 Task: Look for Airbnb properties in Tsimlyansk, Russia from 9th December, 2023 to 16th December, 2023 for 2 adults. Place can be entire room with 2 bedrooms having 2 beds and 1 bathroom. Property type can be flat.
Action: Mouse moved to (429, 95)
Screenshot: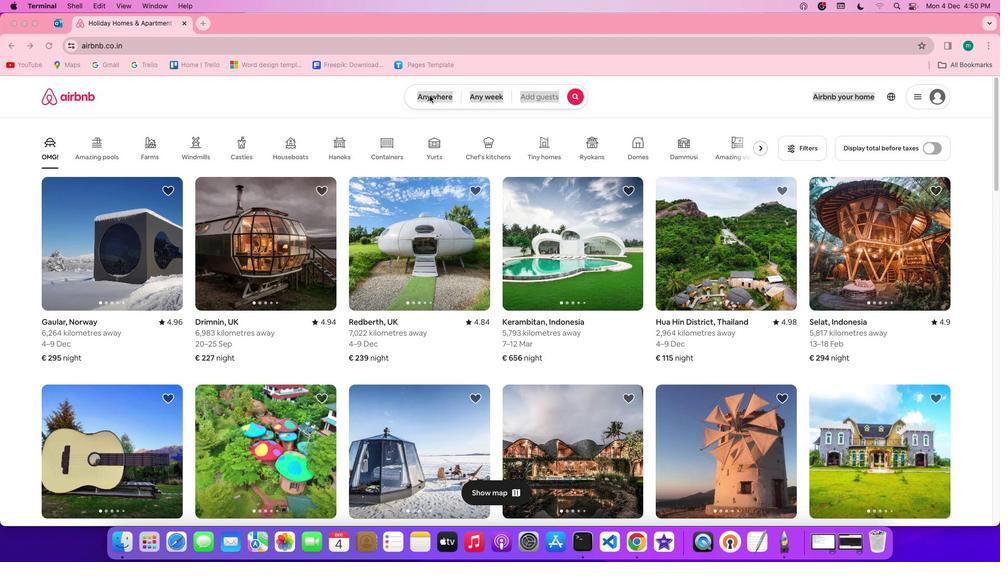 
Action: Mouse pressed left at (429, 95)
Screenshot: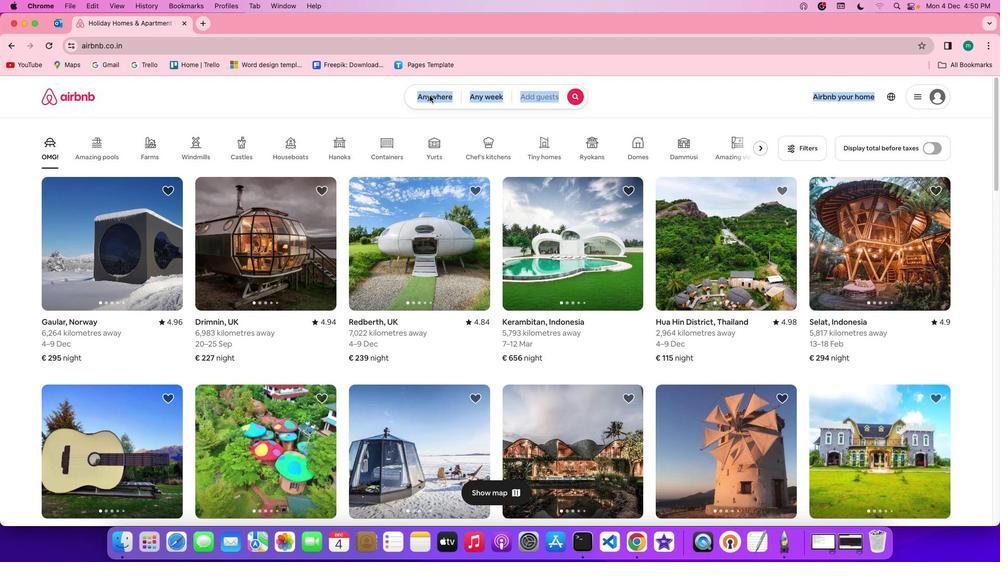 
Action: Mouse pressed left at (429, 95)
Screenshot: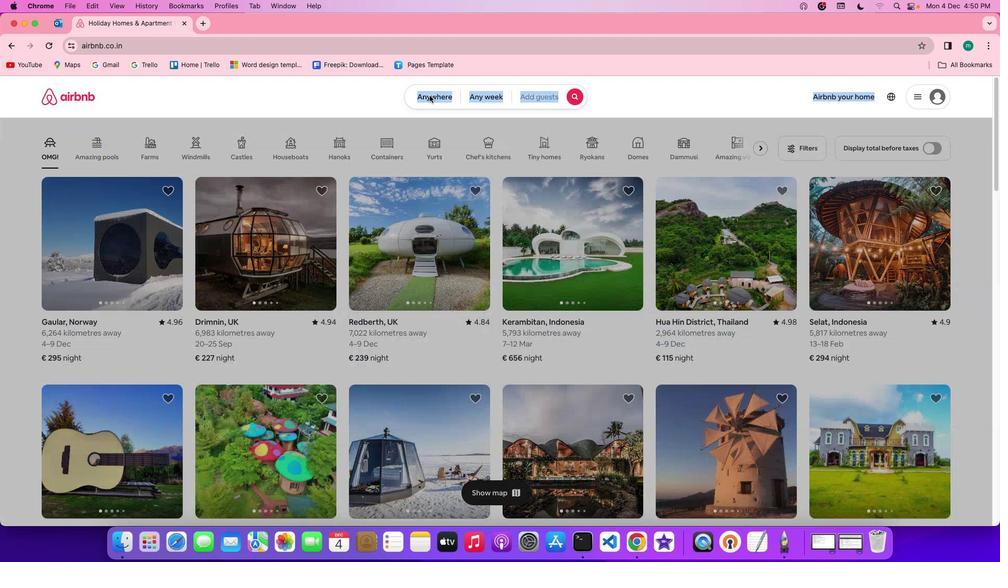 
Action: Mouse moved to (351, 134)
Screenshot: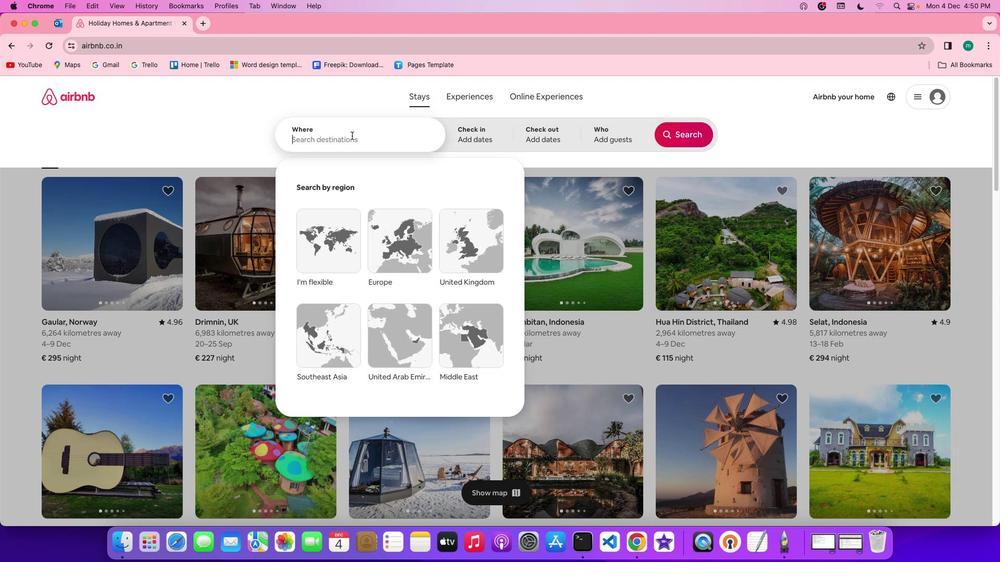 
Action: Mouse pressed left at (351, 134)
Screenshot: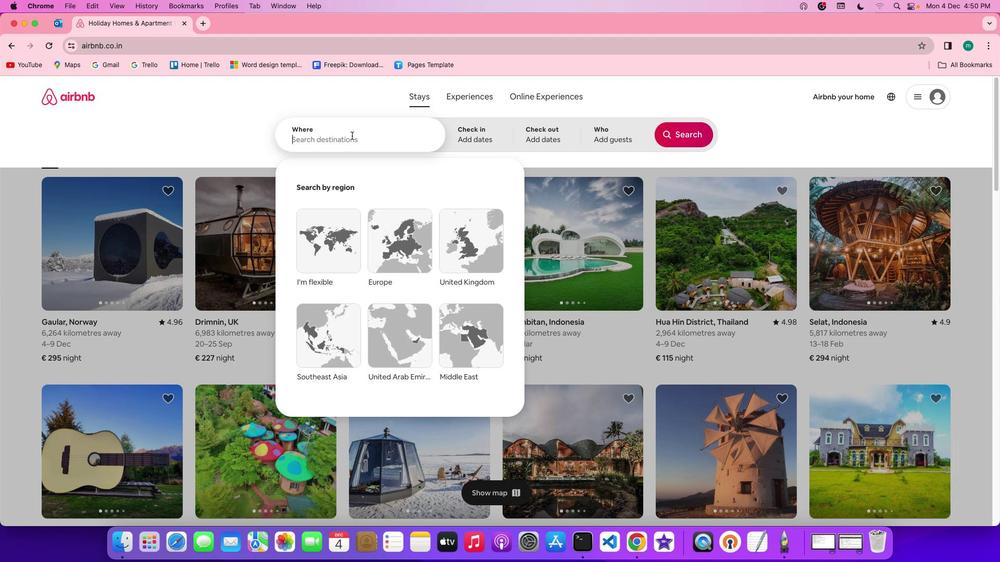 
Action: Key pressed Key.shift'T''s''i''m''l''y''a''n''s''k'','Key.spaceKey.shift'r''u''s''s''i''a'
Screenshot: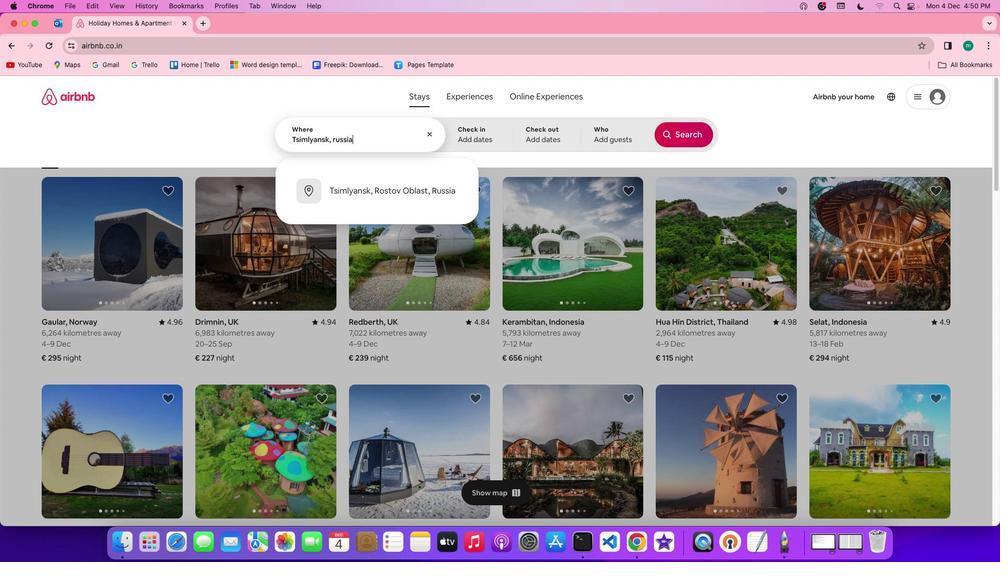 
Action: Mouse moved to (474, 133)
Screenshot: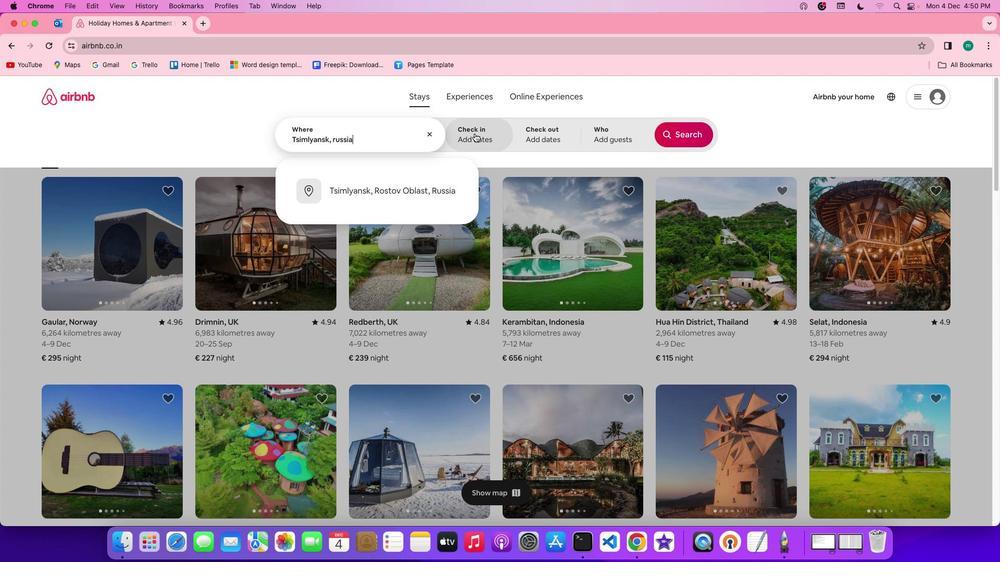 
Action: Mouse pressed left at (474, 133)
Screenshot: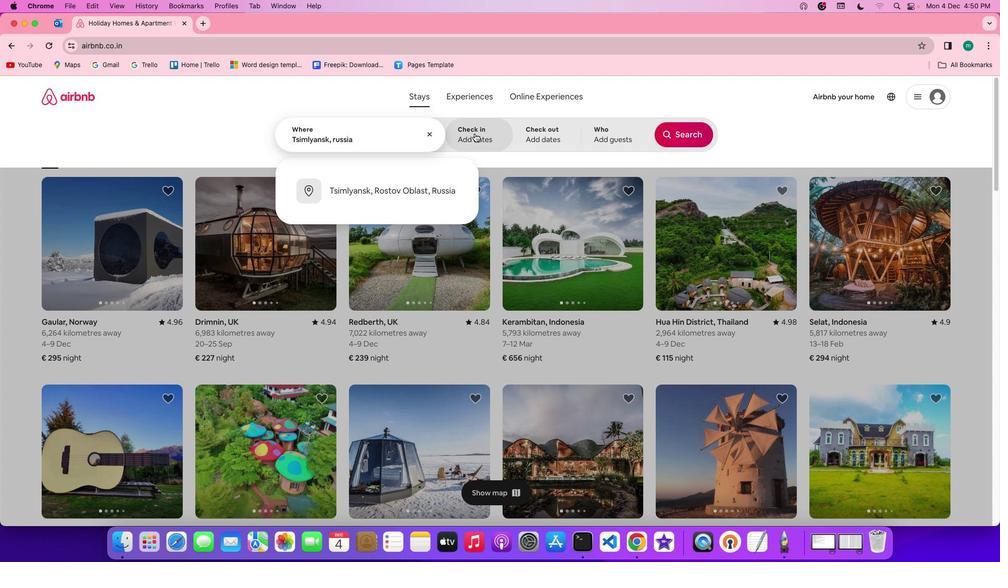 
Action: Mouse moved to (474, 296)
Screenshot: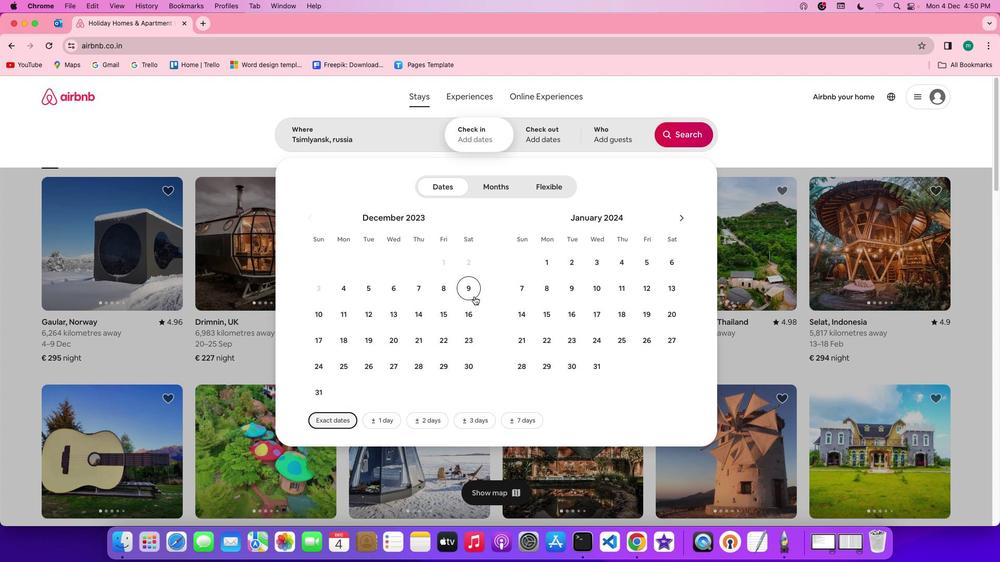 
Action: Mouse pressed left at (474, 296)
Screenshot: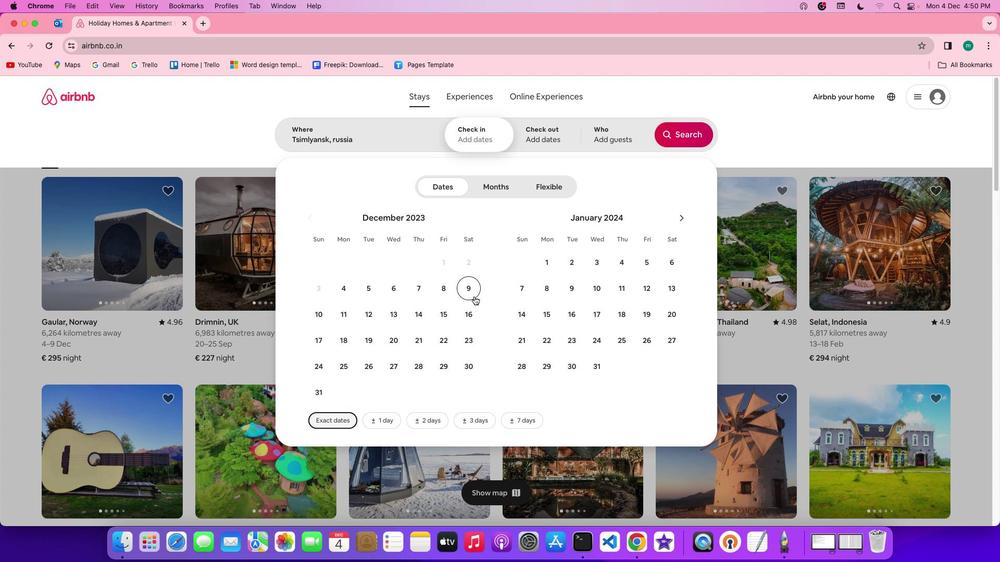 
Action: Mouse moved to (469, 309)
Screenshot: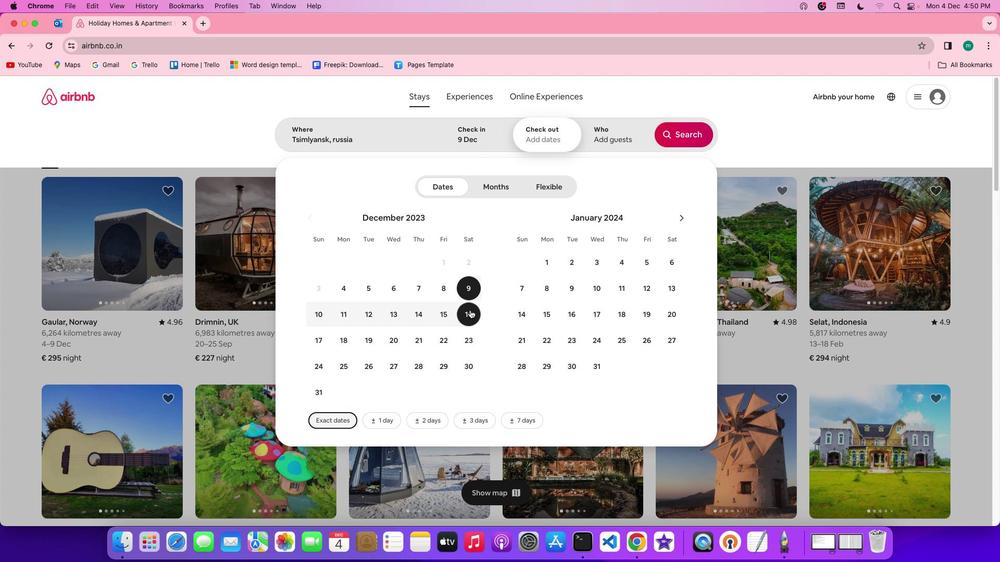 
Action: Mouse pressed left at (469, 309)
Screenshot: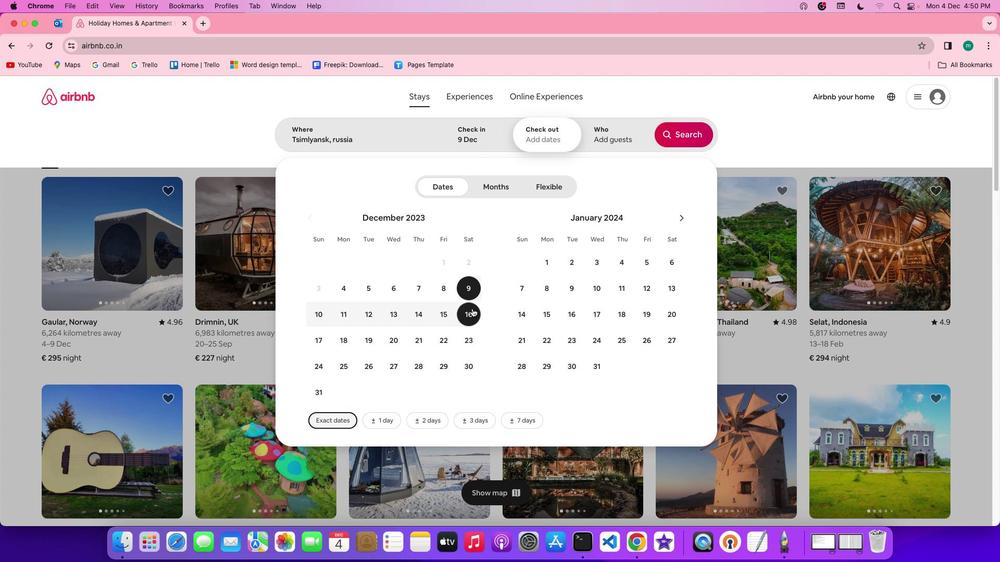 
Action: Mouse moved to (605, 138)
Screenshot: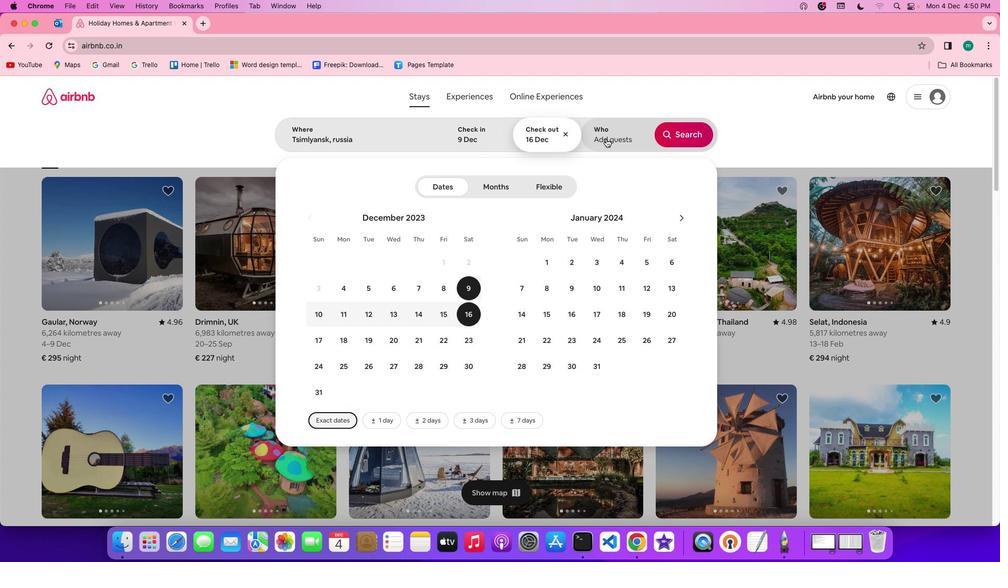 
Action: Mouse pressed left at (605, 138)
Screenshot: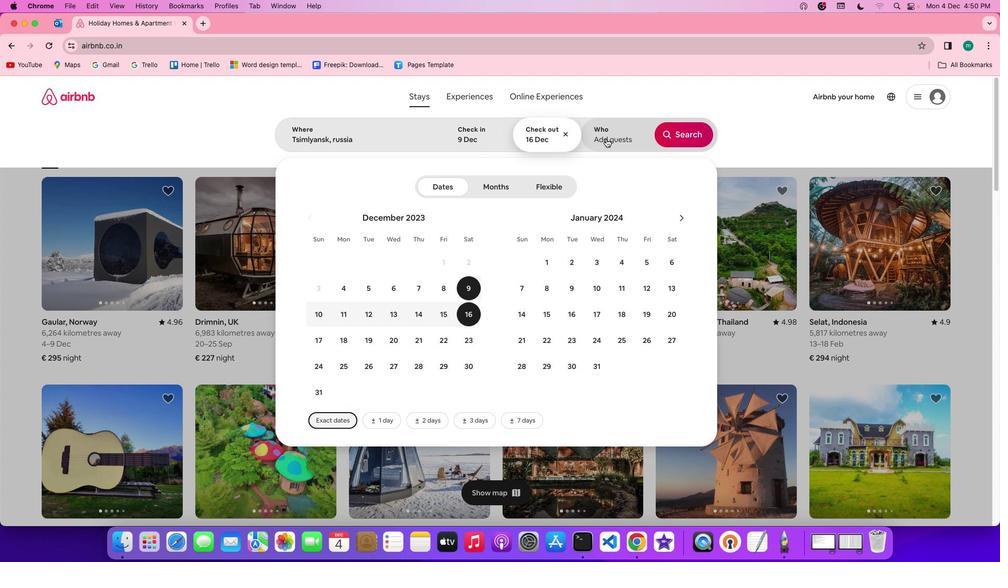
Action: Mouse moved to (681, 187)
Screenshot: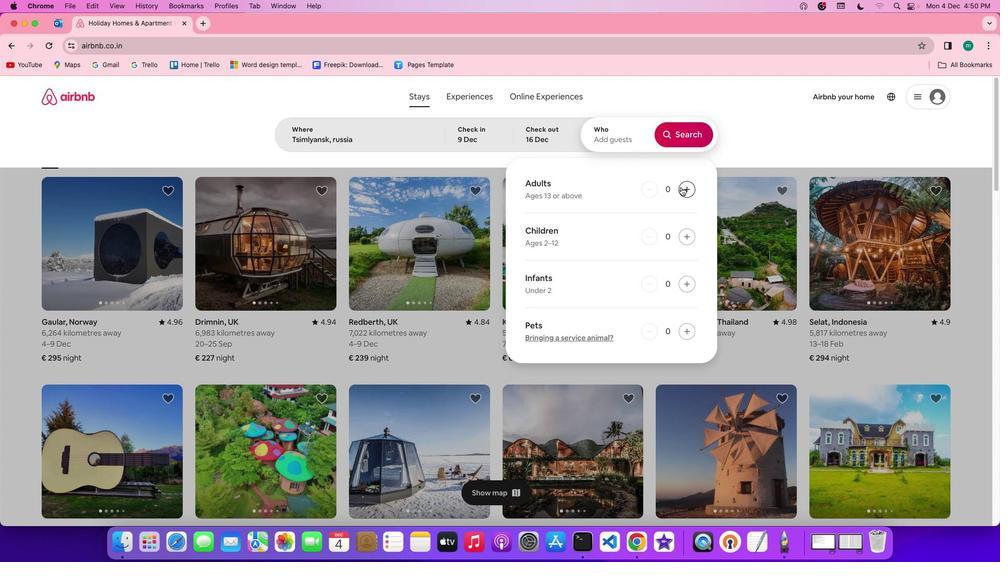 
Action: Mouse pressed left at (681, 187)
Screenshot: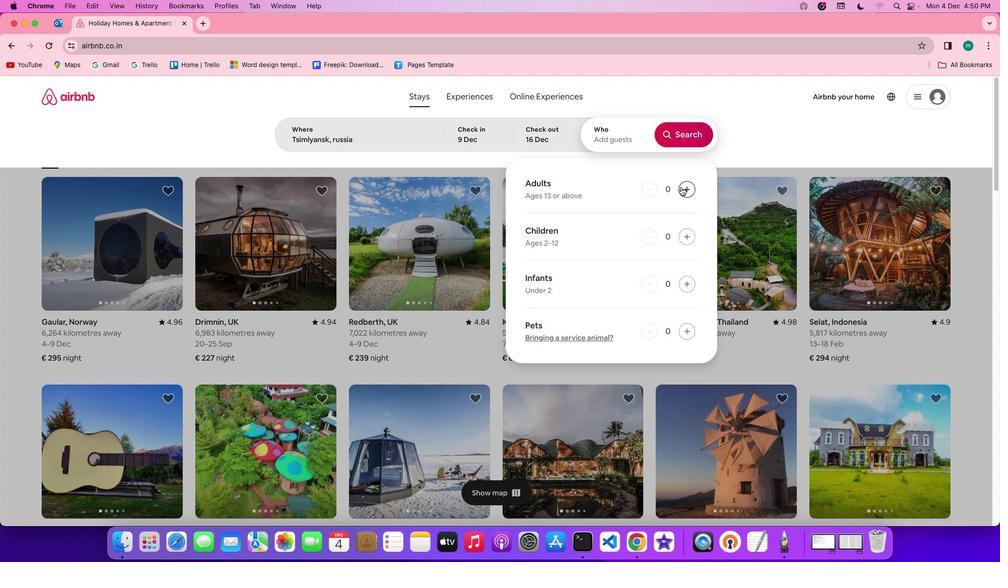 
Action: Mouse pressed left at (681, 187)
Screenshot: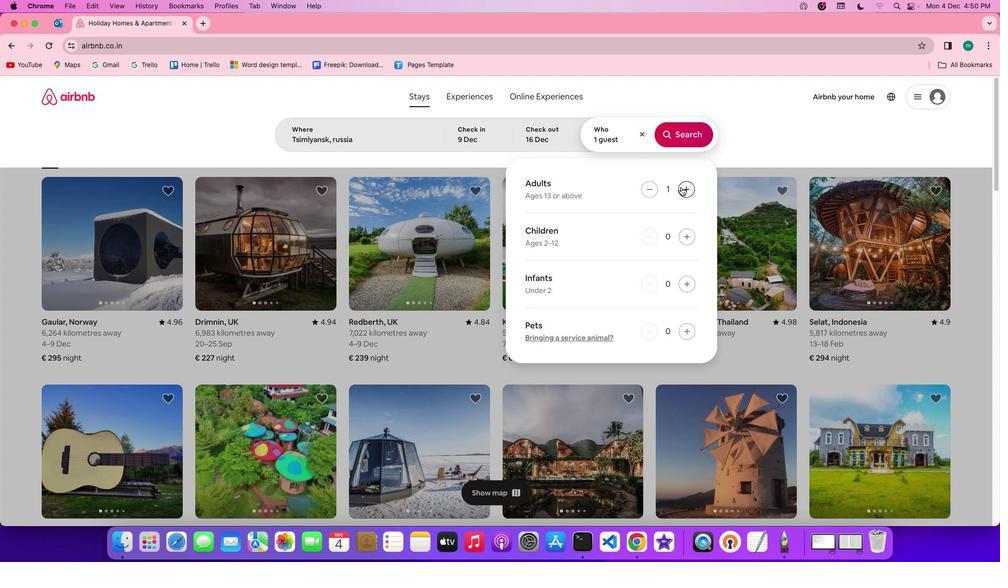 
Action: Mouse moved to (697, 131)
Screenshot: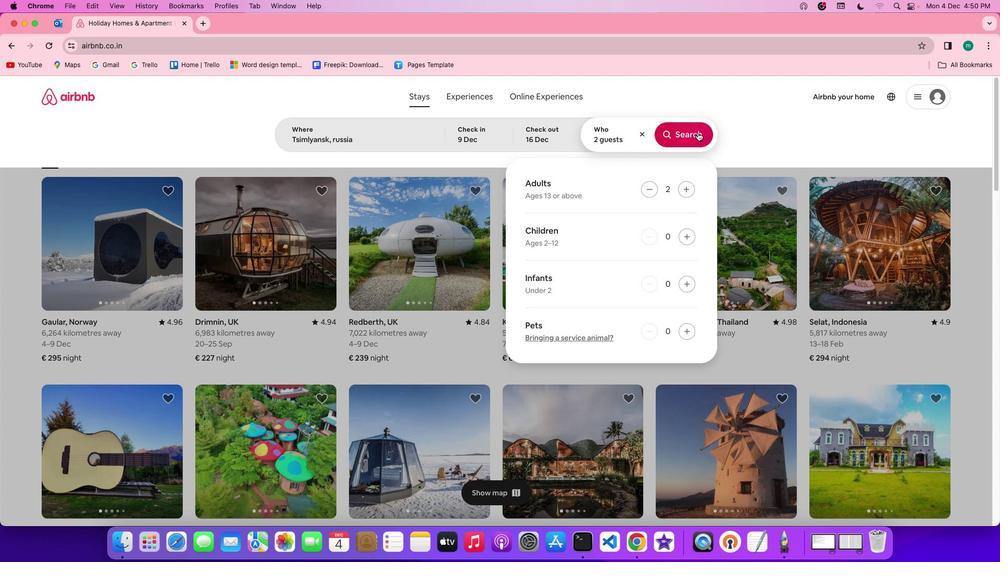 
Action: Mouse pressed left at (697, 131)
Screenshot: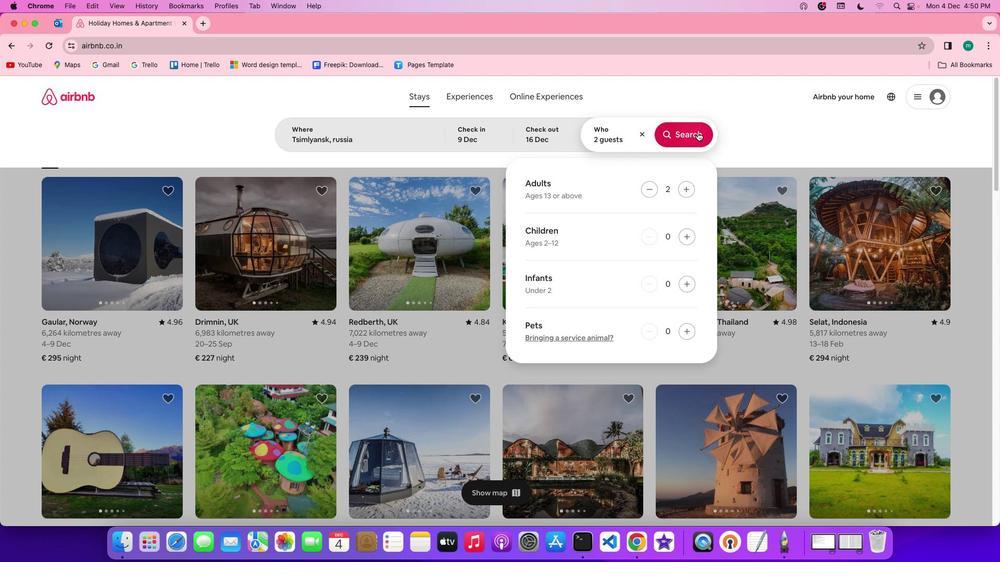 
Action: Mouse moved to (838, 132)
Screenshot: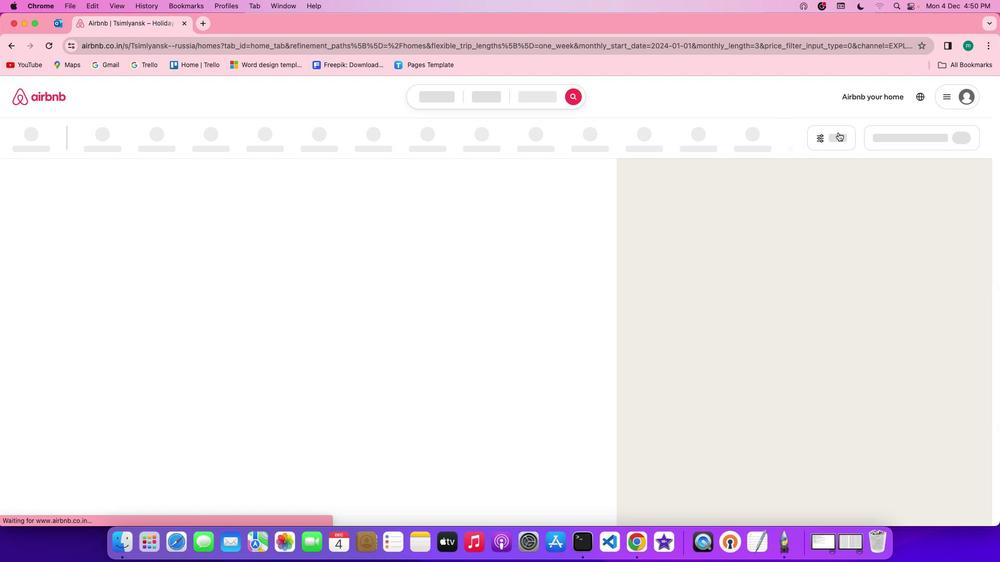 
Action: Mouse pressed left at (838, 132)
Screenshot: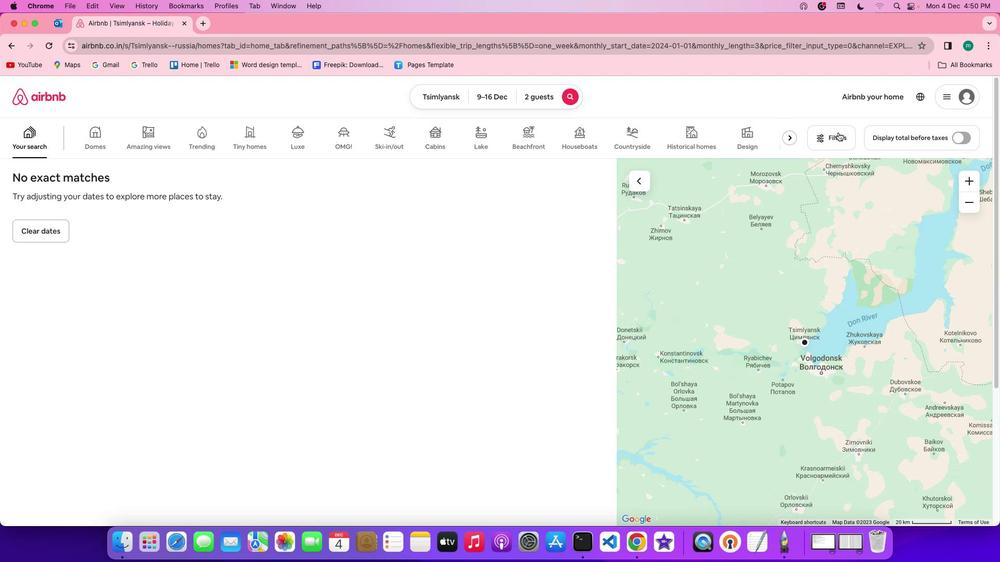
Action: Mouse moved to (535, 298)
Screenshot: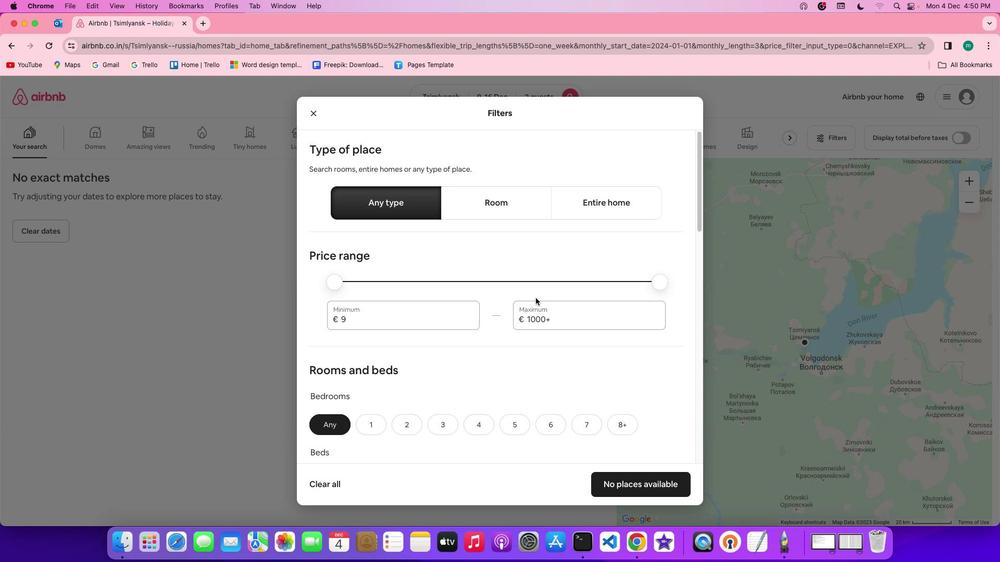 
Action: Mouse scrolled (535, 298) with delta (0, 0)
Screenshot: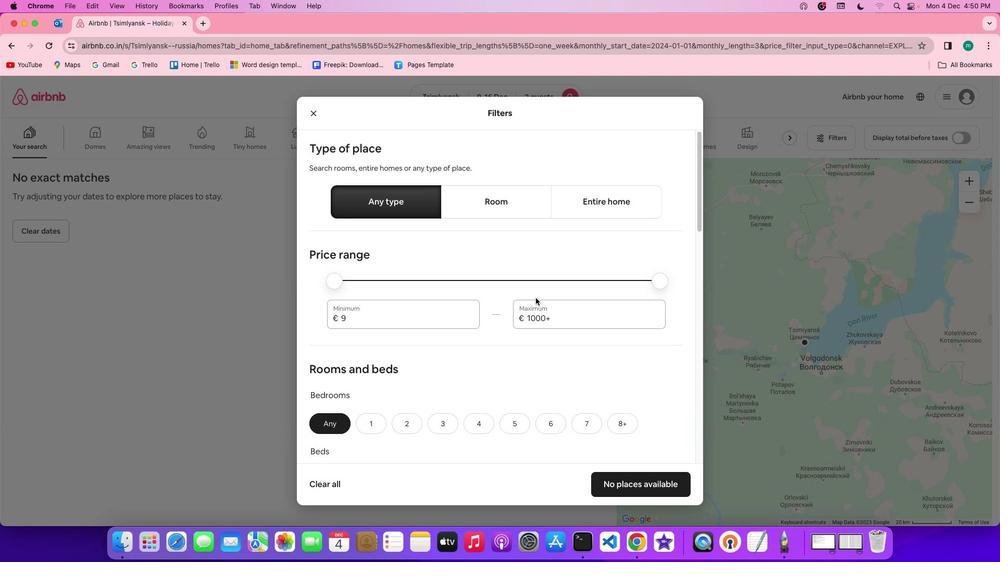 
Action: Mouse scrolled (535, 298) with delta (0, 0)
Screenshot: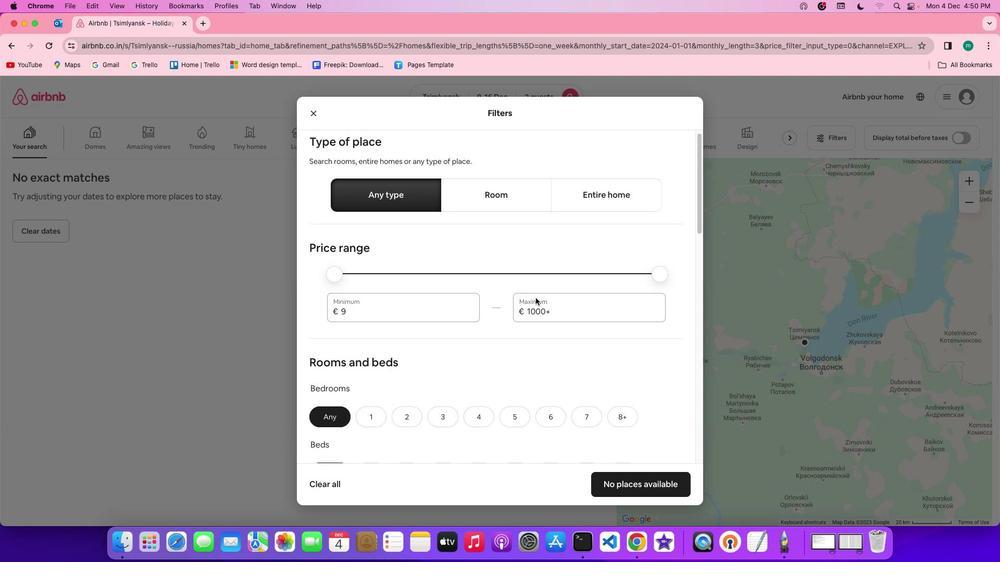
Action: Mouse scrolled (535, 298) with delta (0, 0)
Screenshot: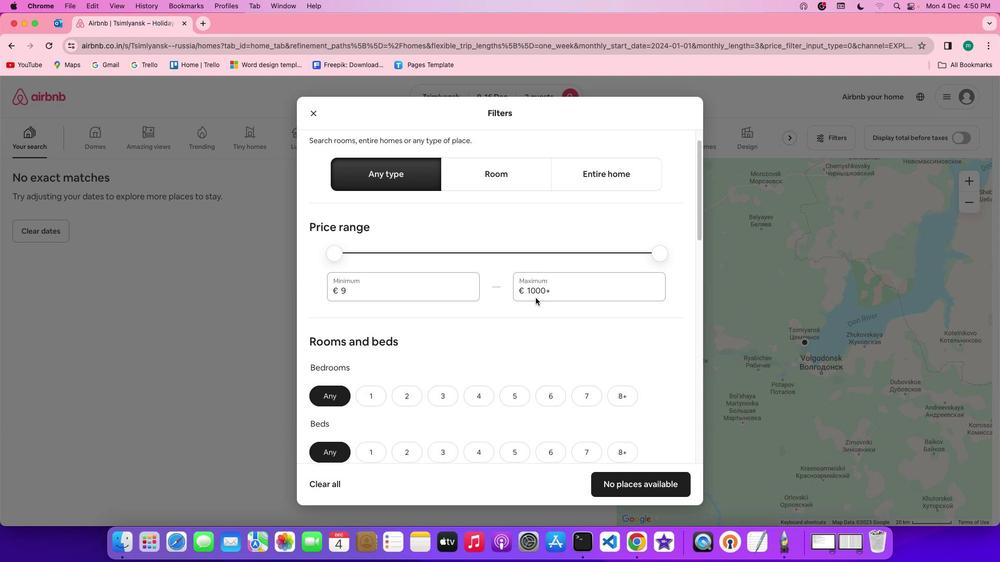 
Action: Mouse scrolled (535, 298) with delta (0, -1)
Screenshot: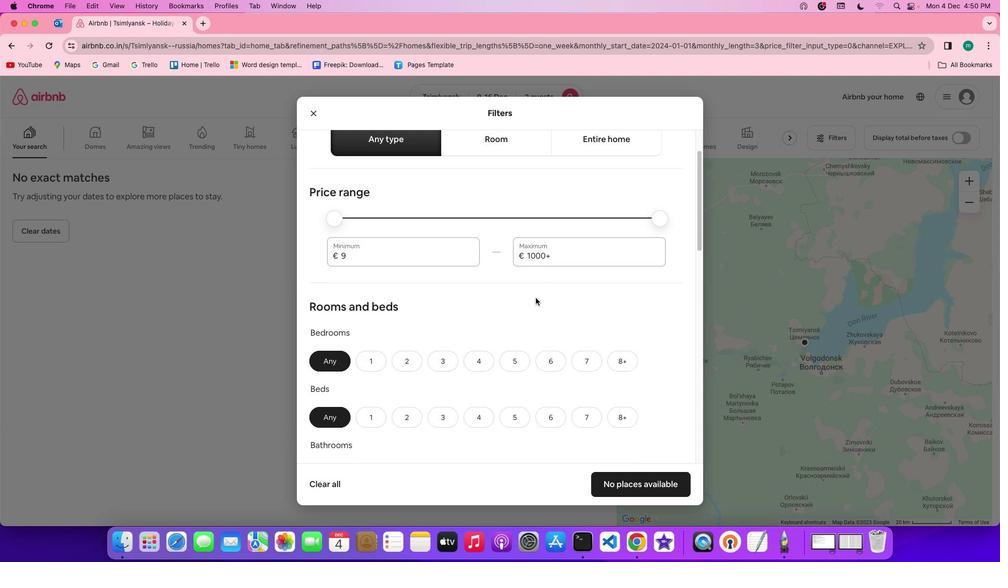 
Action: Mouse scrolled (535, 298) with delta (0, 0)
Screenshot: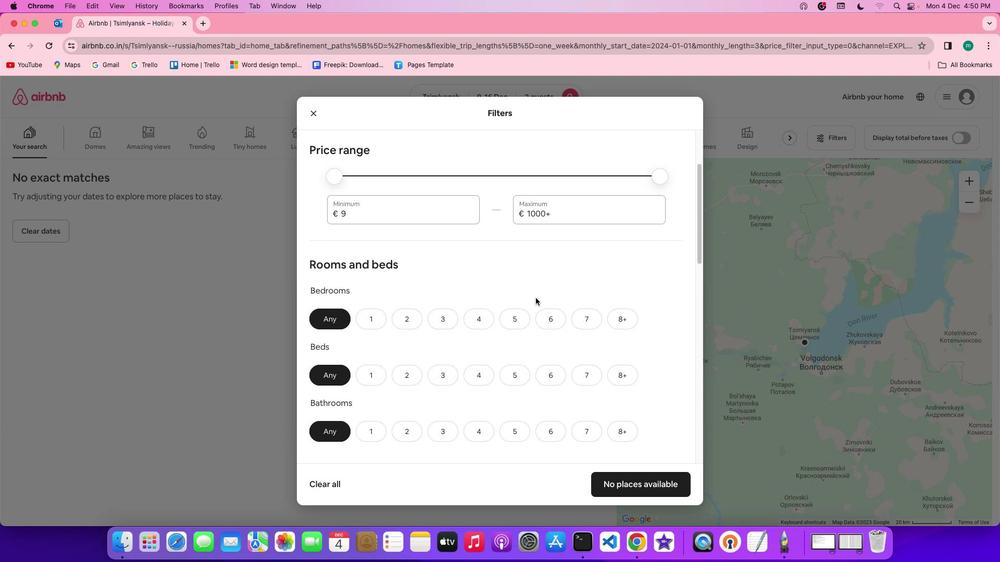 
Action: Mouse scrolled (535, 298) with delta (0, 0)
Screenshot: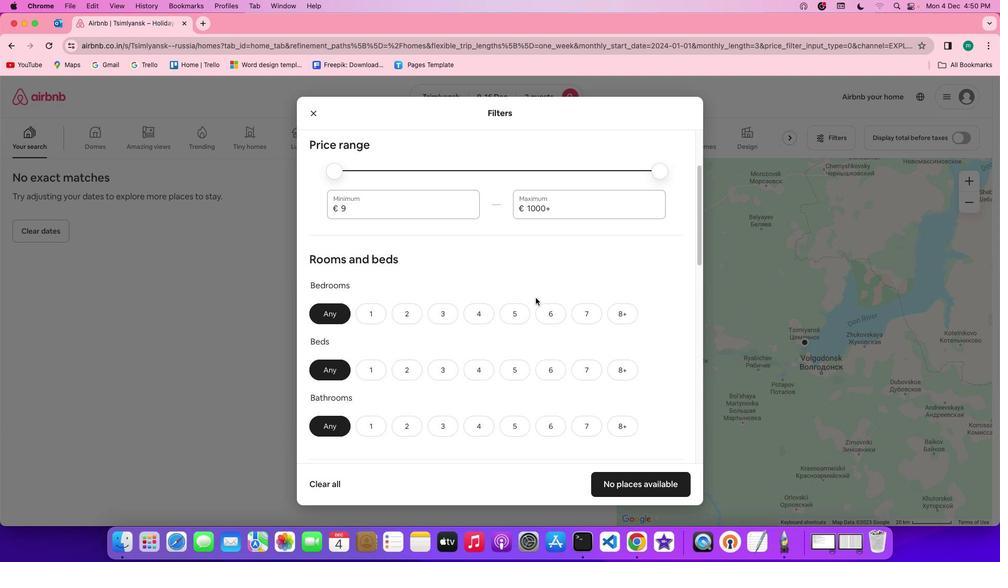 
Action: Mouse scrolled (535, 298) with delta (0, 0)
Screenshot: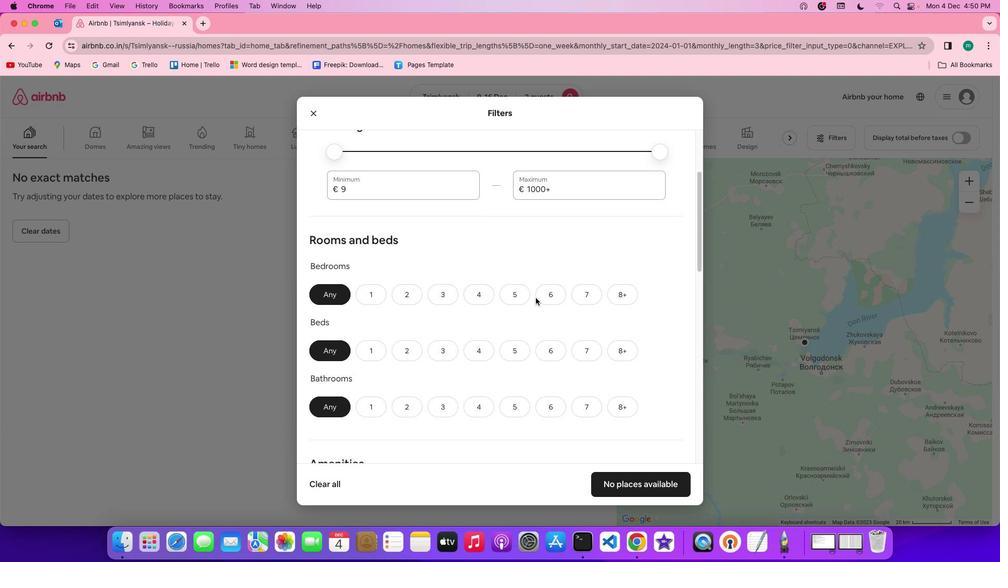 
Action: Mouse scrolled (535, 298) with delta (0, 0)
Screenshot: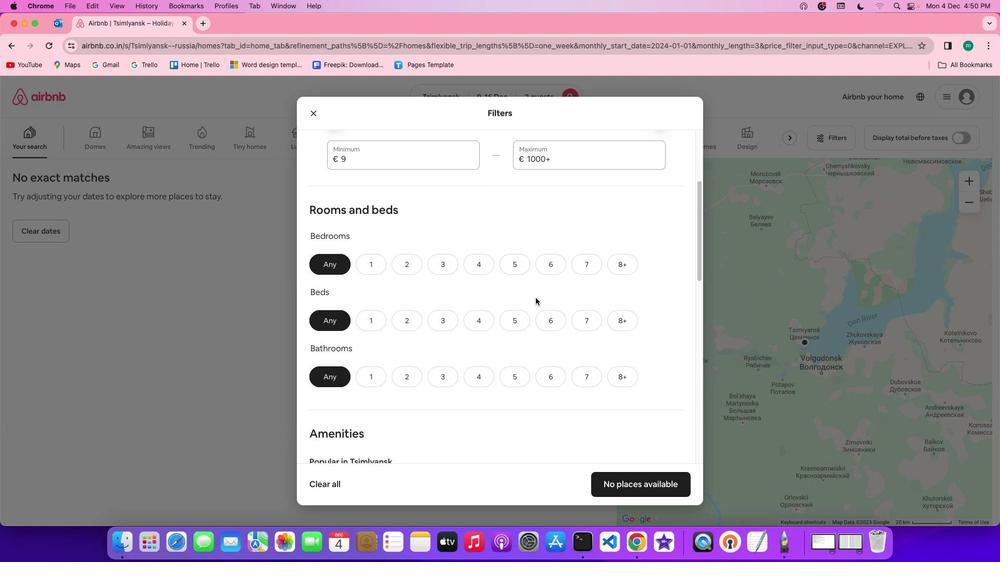 
Action: Mouse scrolled (535, 298) with delta (0, 0)
Screenshot: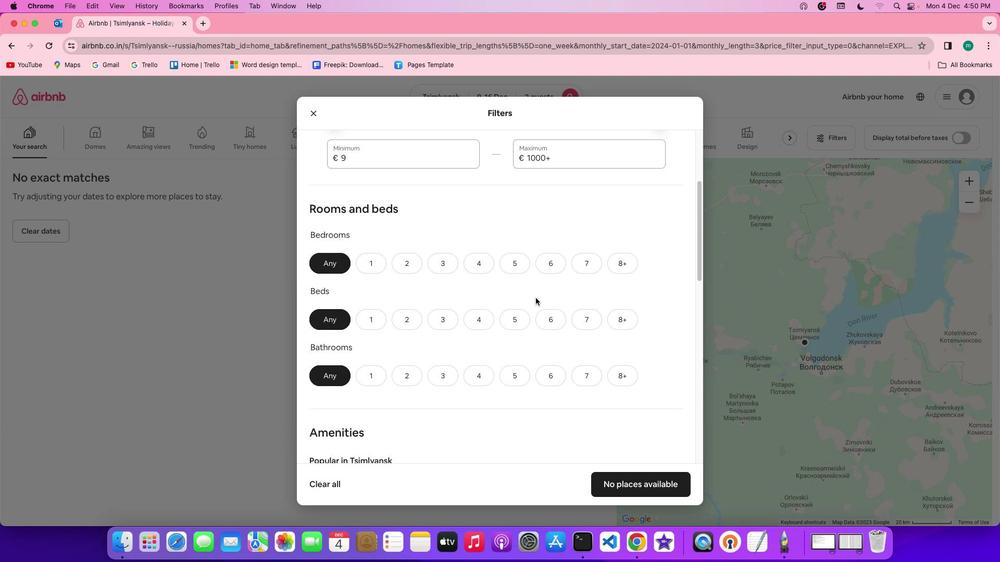 
Action: Mouse scrolled (535, 298) with delta (0, 0)
Screenshot: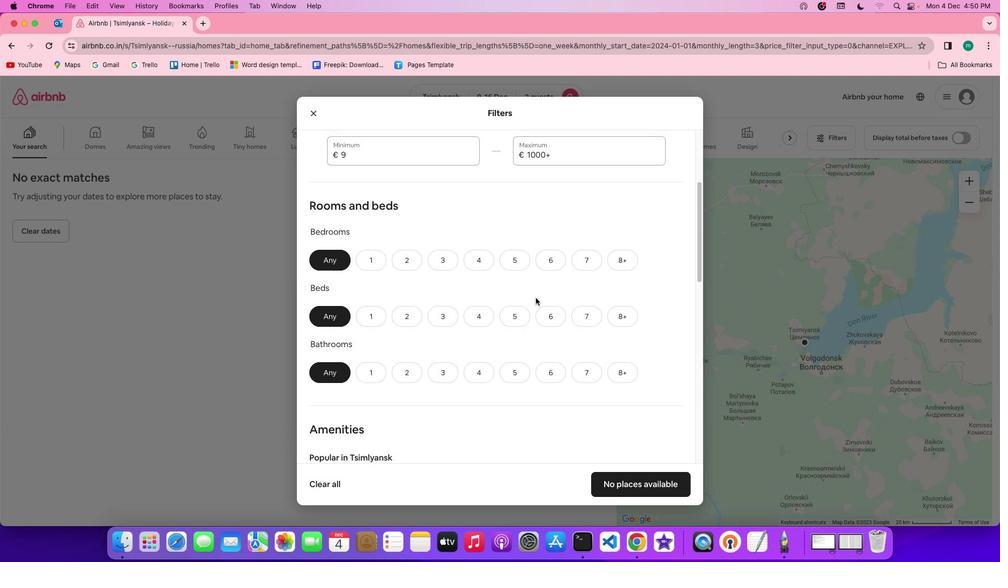 
Action: Mouse scrolled (535, 298) with delta (0, 0)
Screenshot: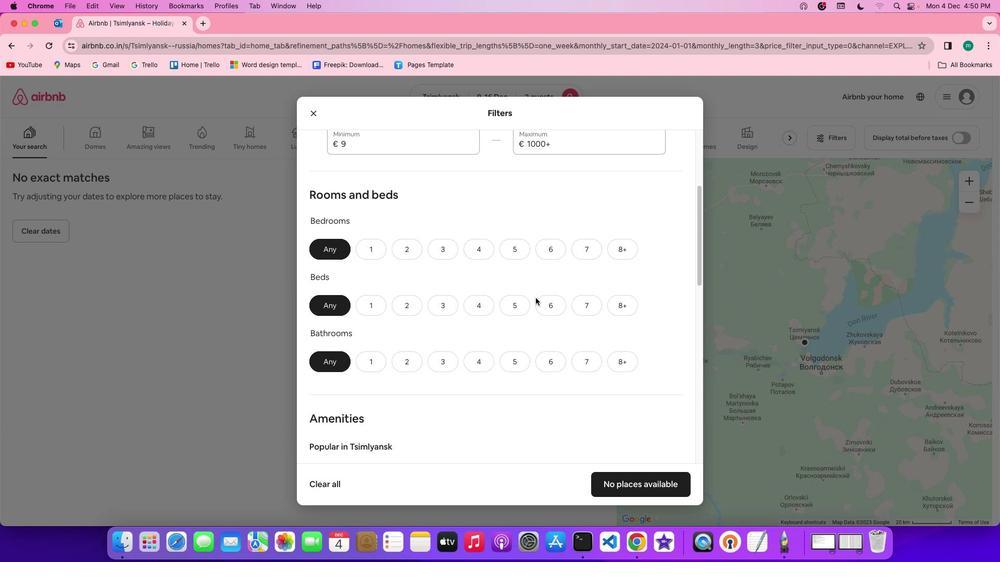 
Action: Mouse scrolled (535, 298) with delta (0, 0)
Screenshot: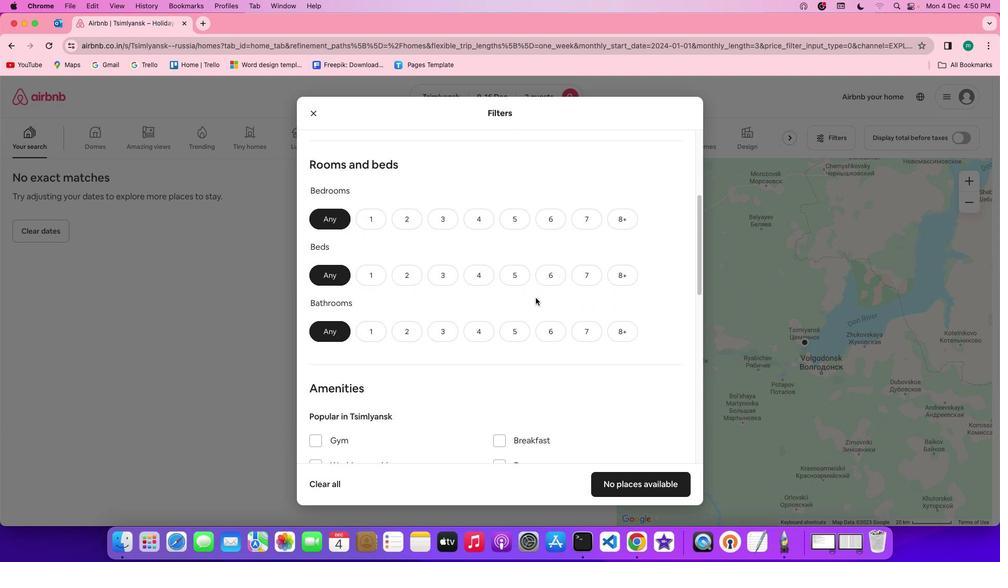 
Action: Mouse scrolled (535, 298) with delta (0, 0)
Screenshot: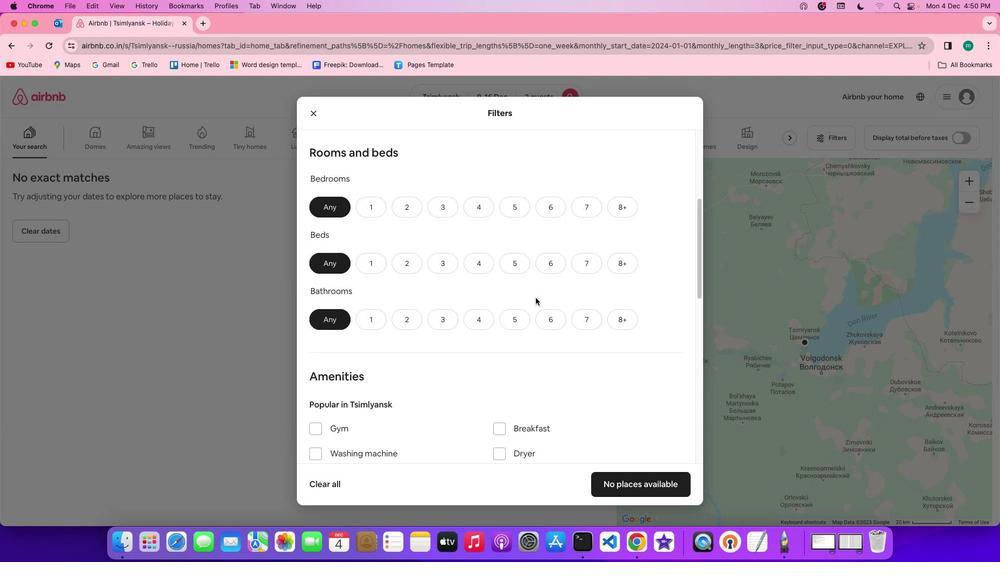 
Action: Mouse scrolled (535, 298) with delta (0, 0)
Screenshot: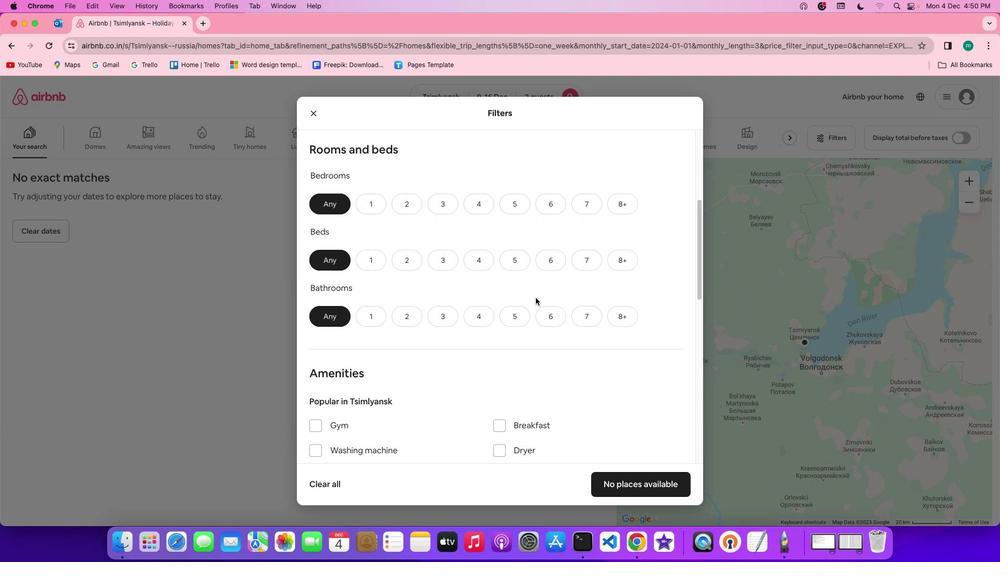 
Action: Mouse scrolled (535, 298) with delta (0, 0)
Screenshot: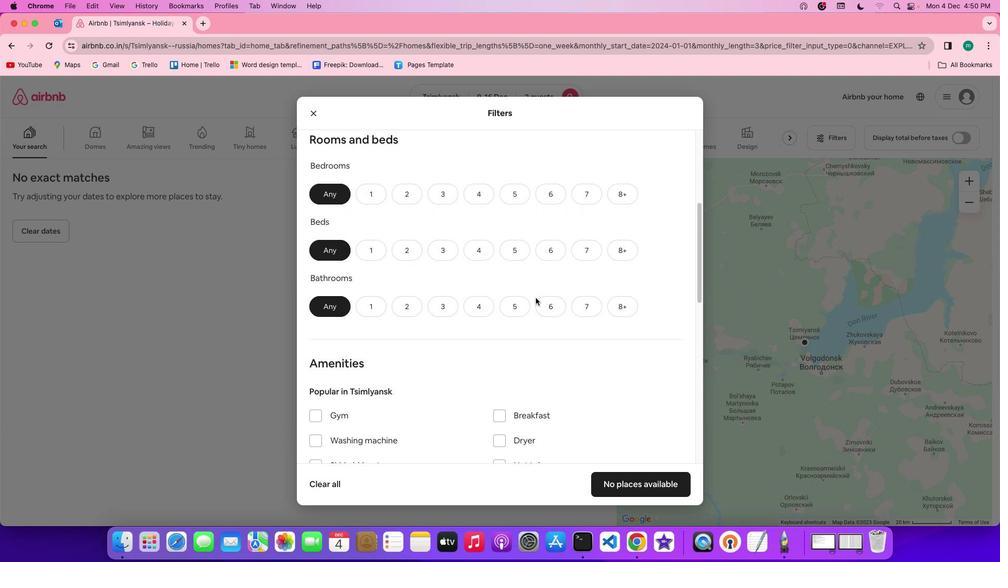 
Action: Mouse scrolled (535, 298) with delta (0, 0)
Screenshot: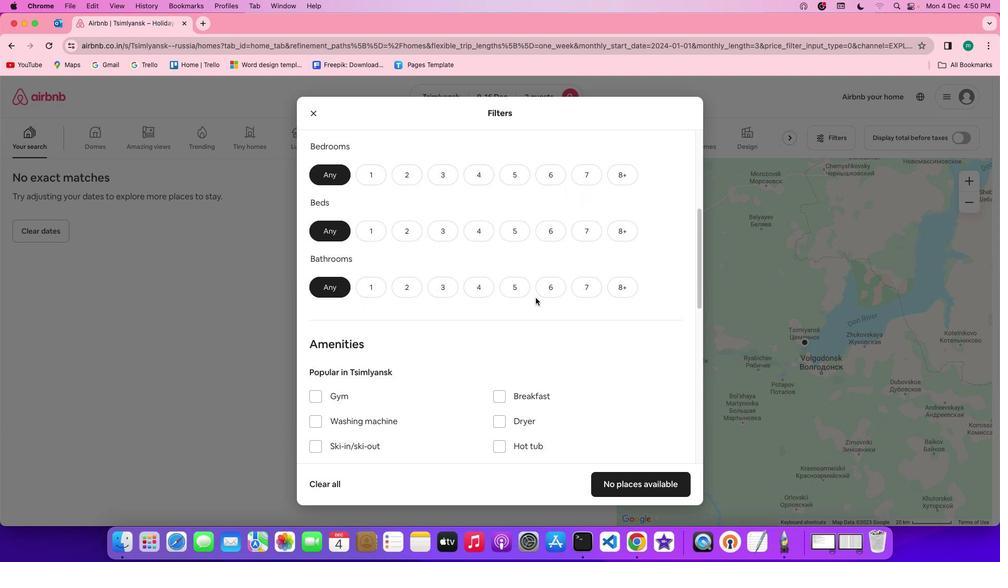 
Action: Mouse scrolled (535, 298) with delta (0, 0)
Screenshot: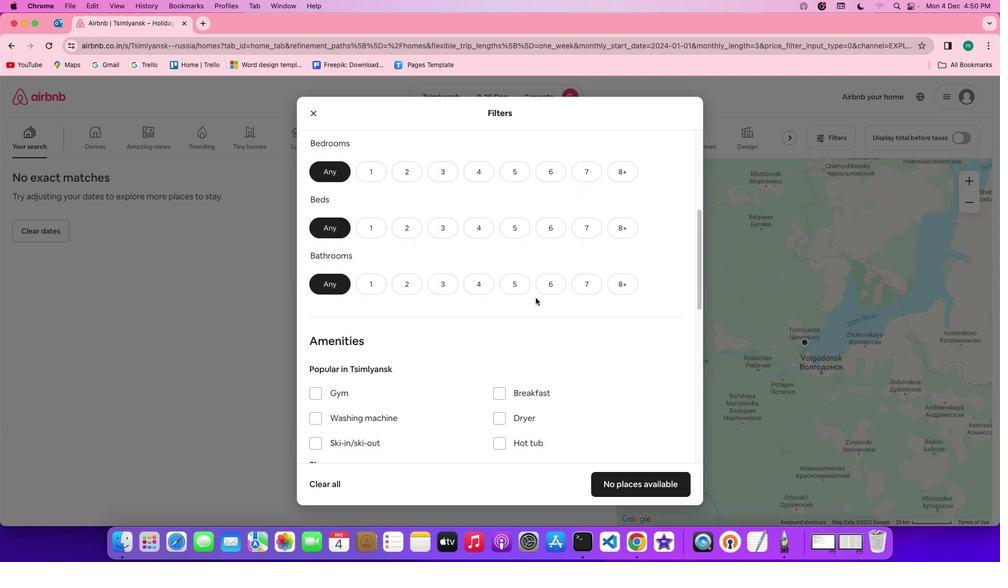 
Action: Mouse scrolled (535, 298) with delta (0, 0)
Screenshot: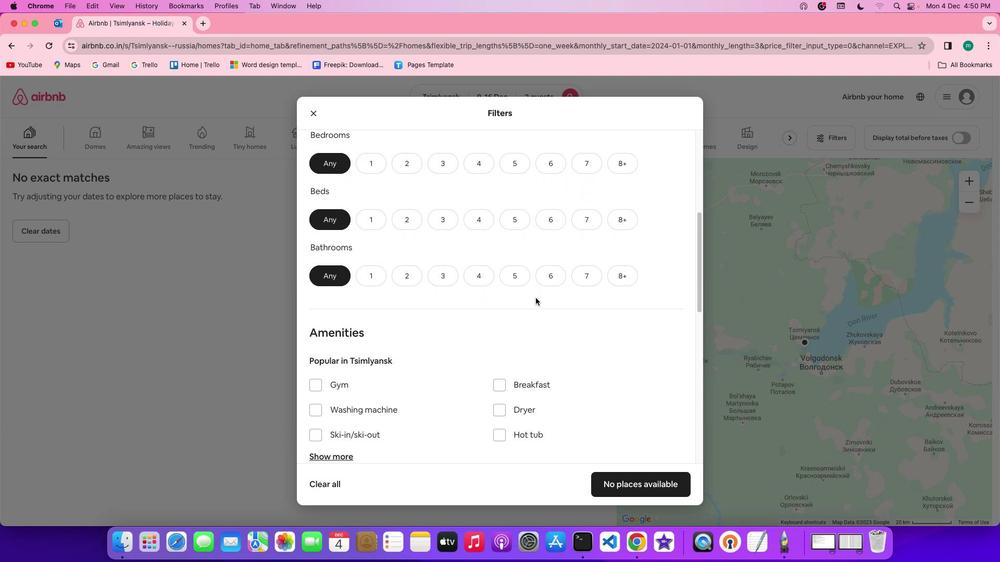 
Action: Mouse scrolled (535, 298) with delta (0, 0)
Screenshot: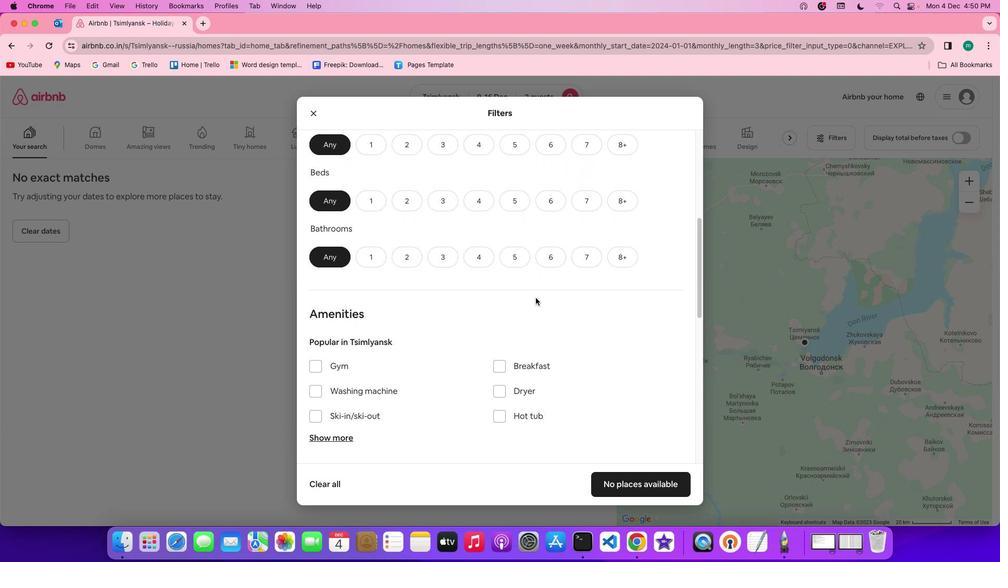 
Action: Mouse moved to (396, 141)
Screenshot: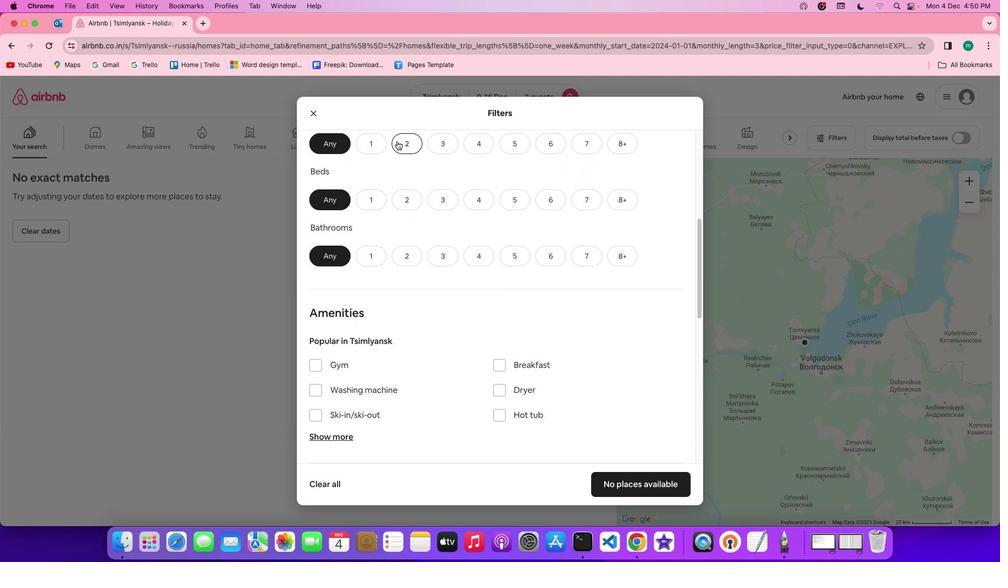 
Action: Mouse pressed left at (396, 141)
Screenshot: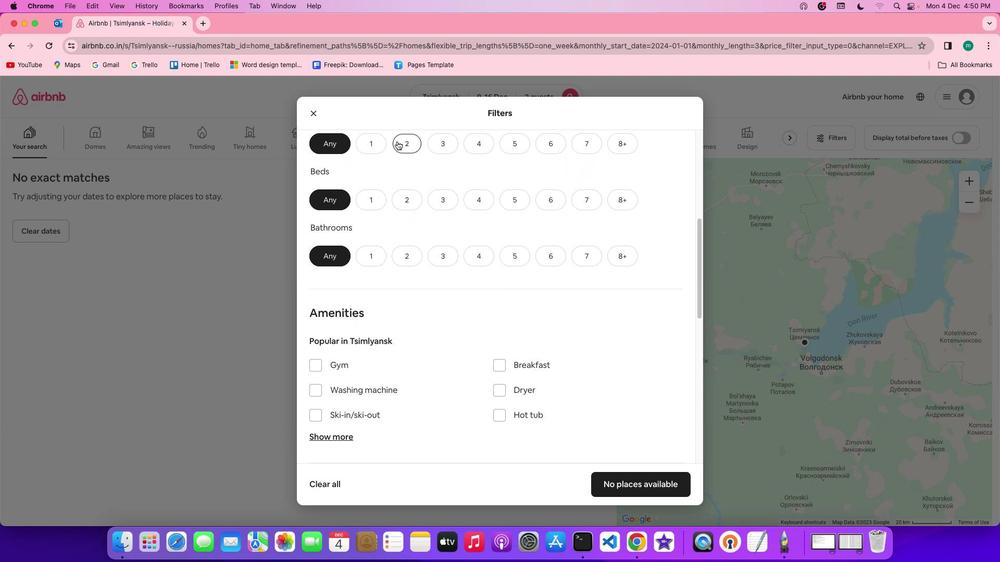 
Action: Mouse moved to (403, 203)
Screenshot: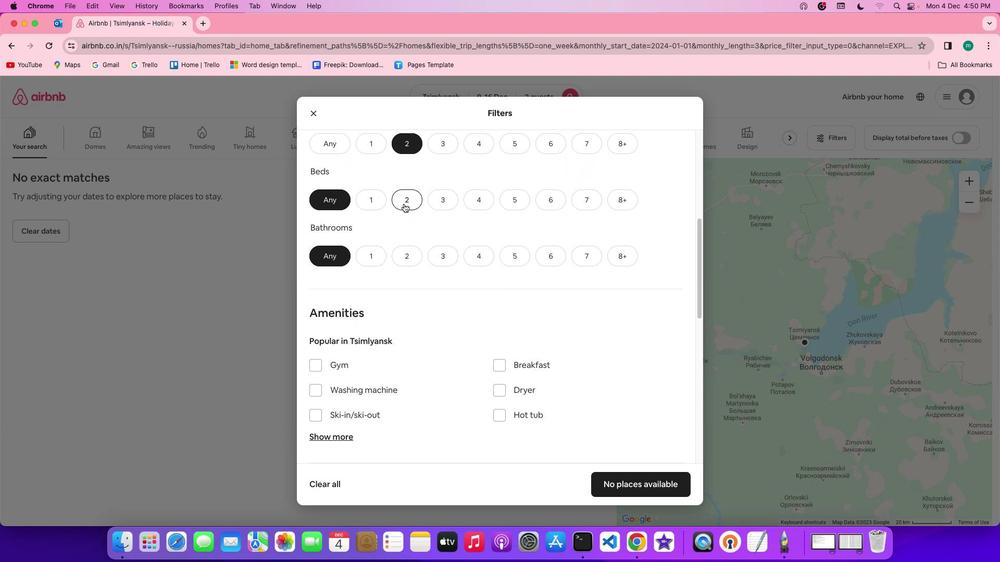 
Action: Mouse pressed left at (403, 203)
Screenshot: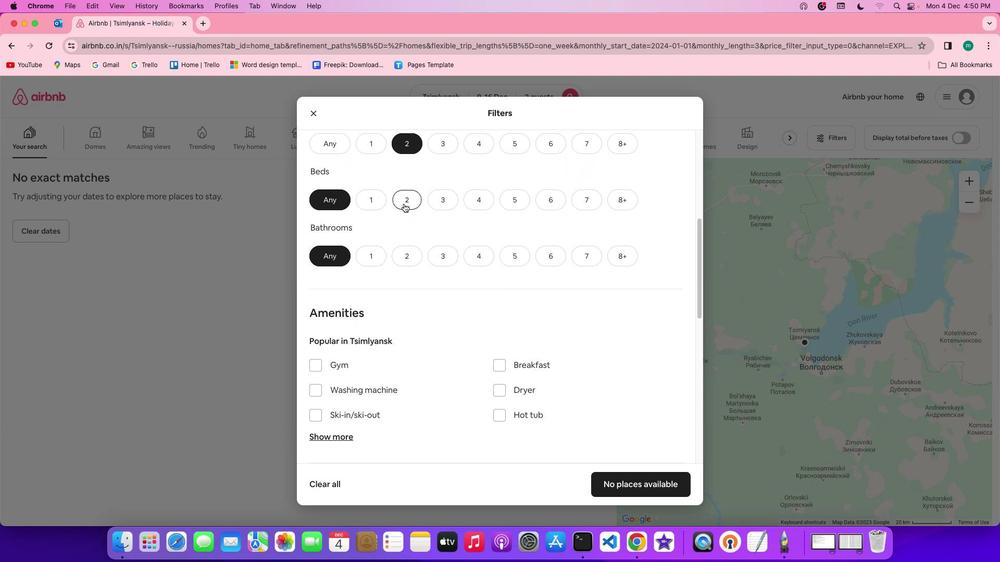 
Action: Mouse moved to (373, 250)
Screenshot: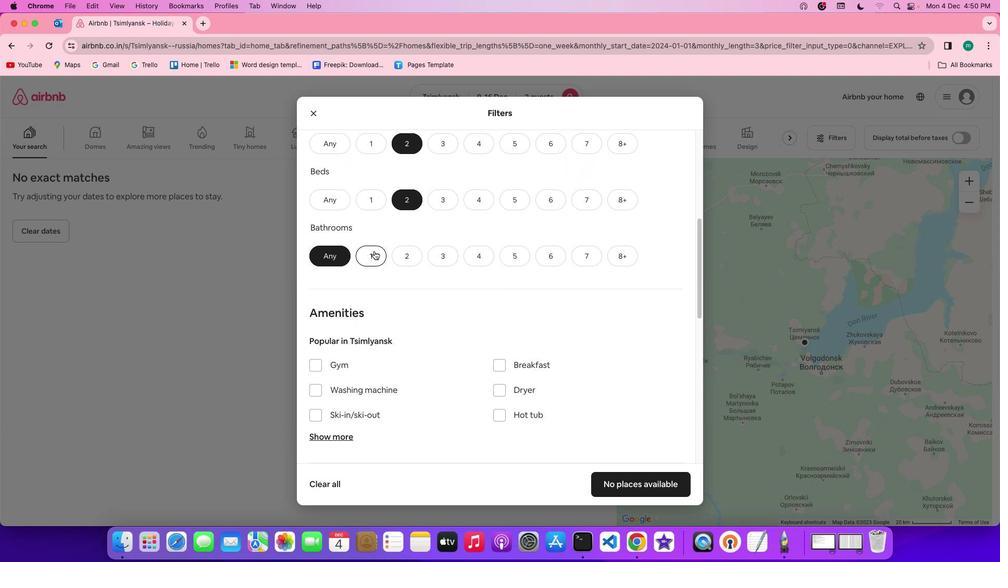 
Action: Mouse pressed left at (373, 250)
Screenshot: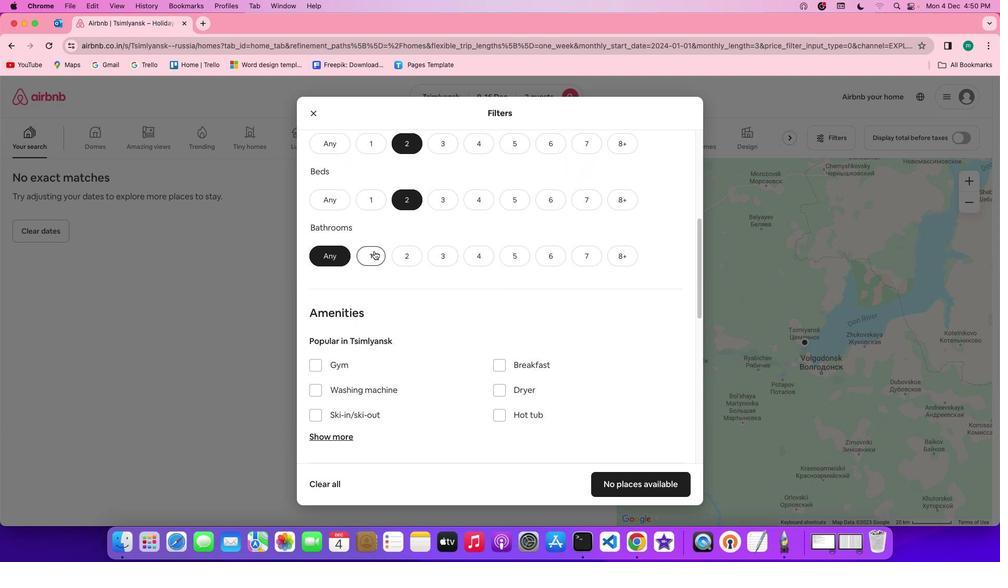 
Action: Mouse moved to (479, 309)
Screenshot: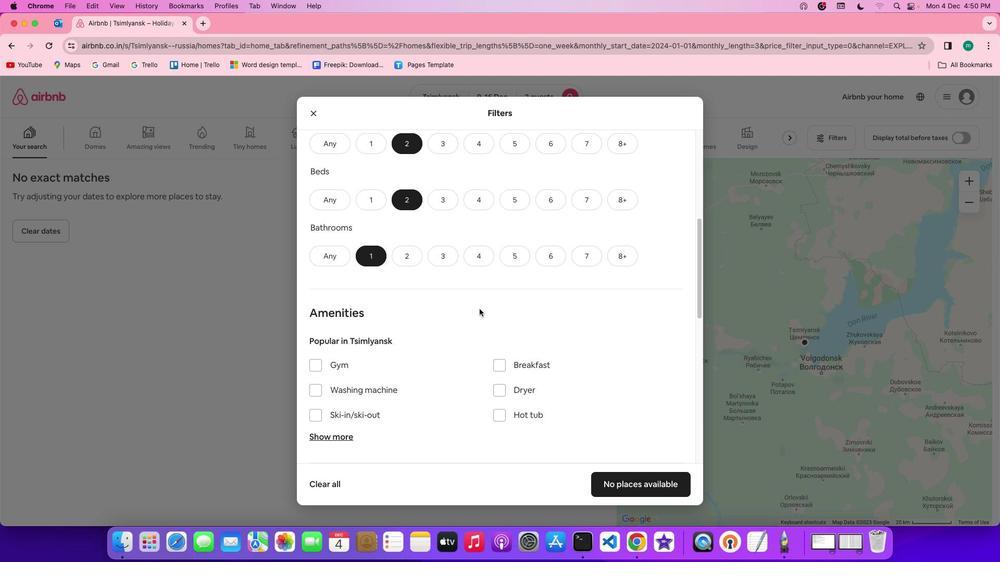 
Action: Mouse scrolled (479, 309) with delta (0, 0)
Screenshot: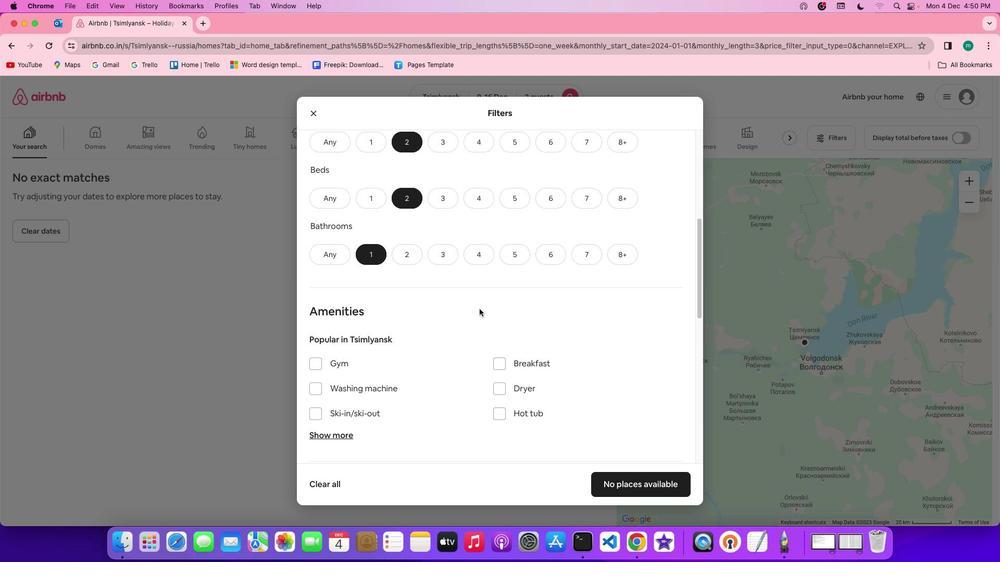 
Action: Mouse scrolled (479, 309) with delta (0, 0)
Screenshot: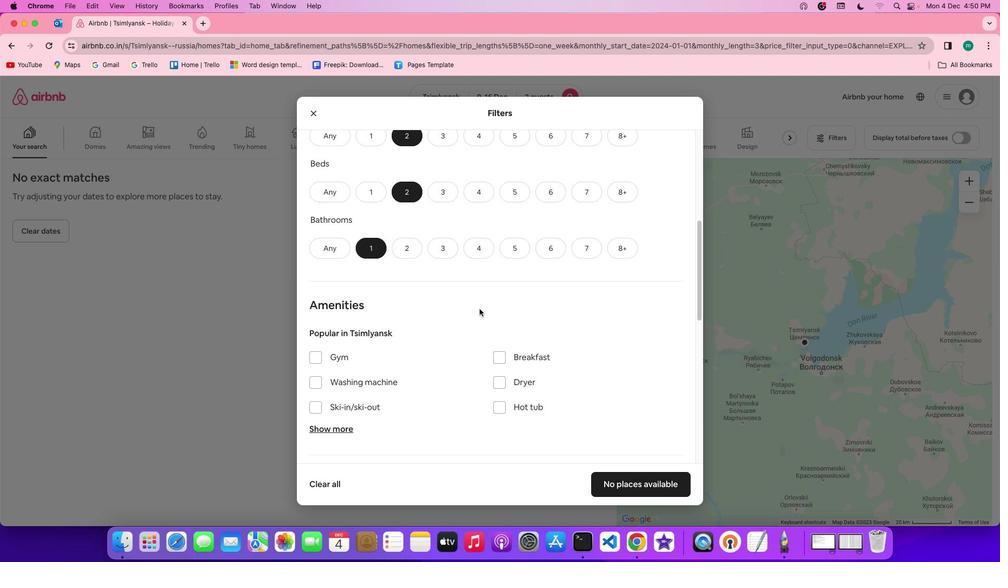 
Action: Mouse scrolled (479, 309) with delta (0, 0)
Screenshot: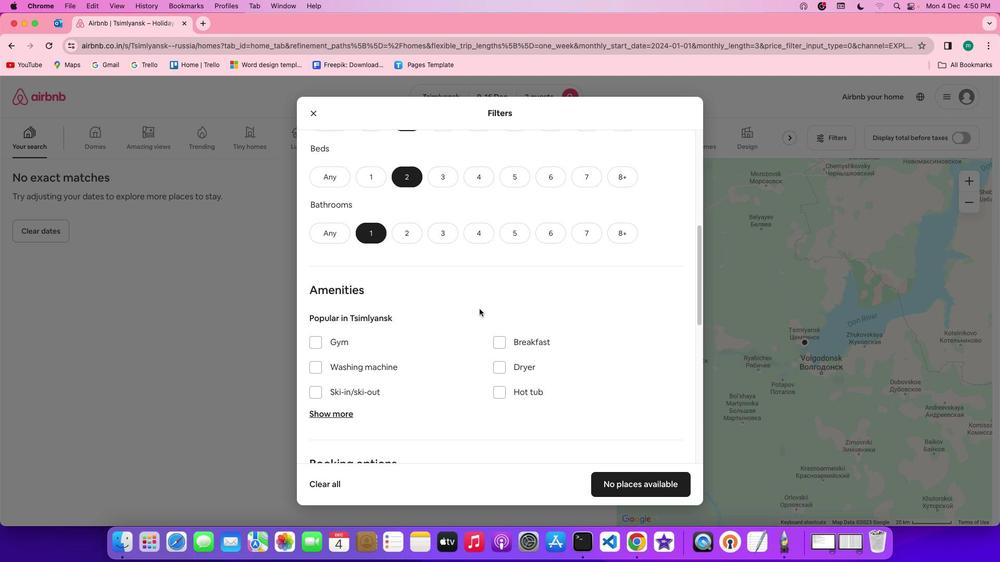 
Action: Mouse scrolled (479, 309) with delta (0, 0)
Screenshot: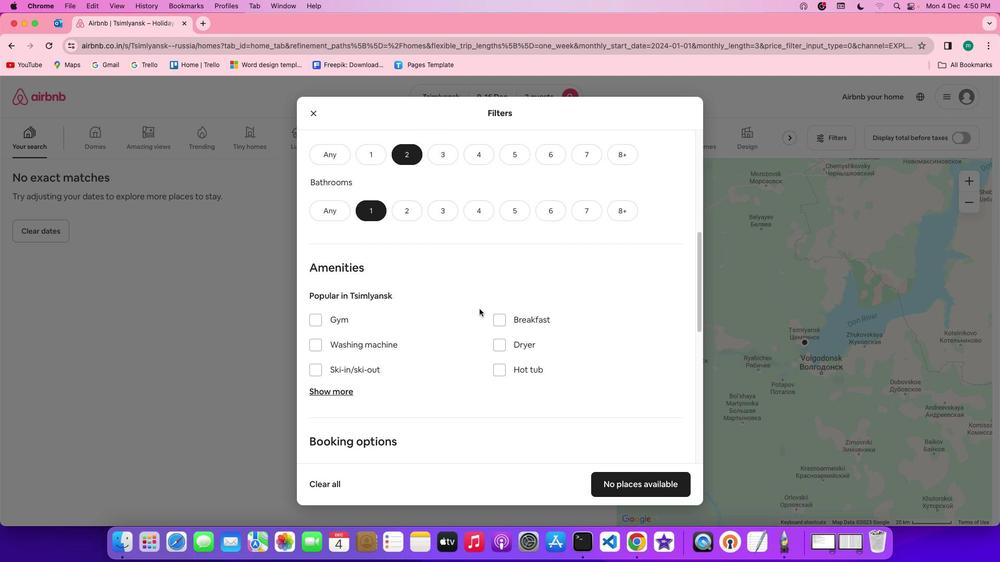 
Action: Mouse scrolled (479, 309) with delta (0, 0)
Screenshot: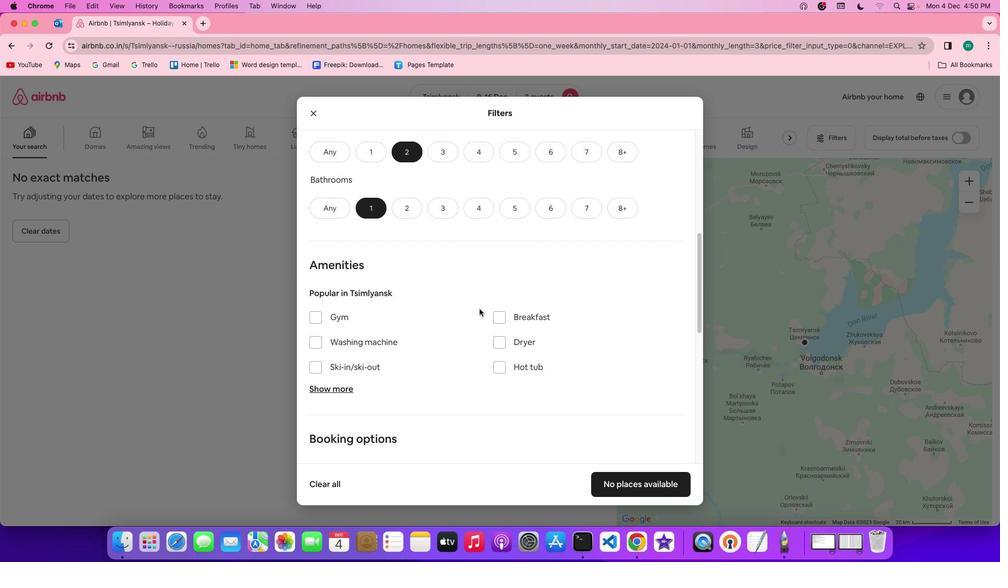
Action: Mouse scrolled (479, 309) with delta (0, 0)
Screenshot: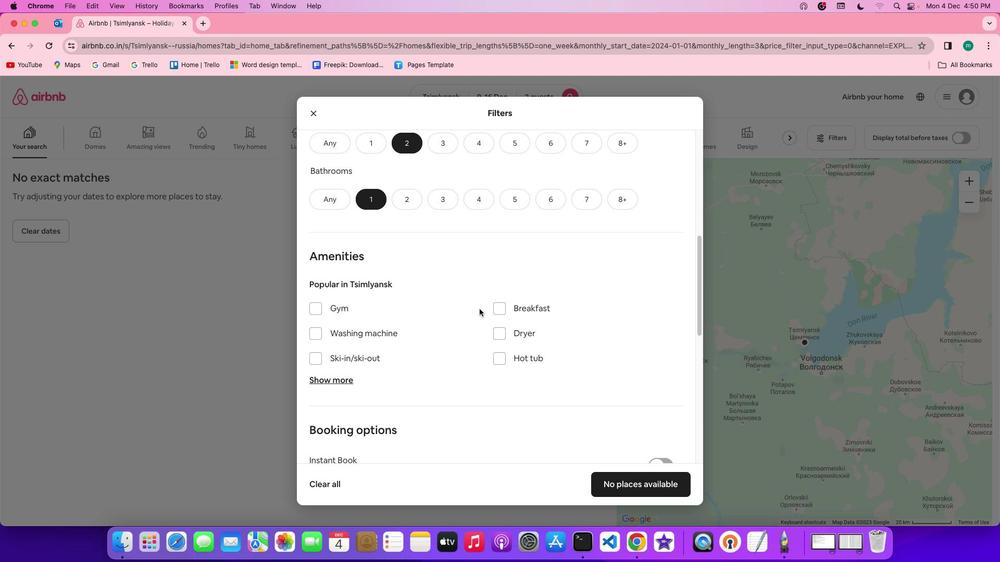
Action: Mouse scrolled (479, 309) with delta (0, 0)
Screenshot: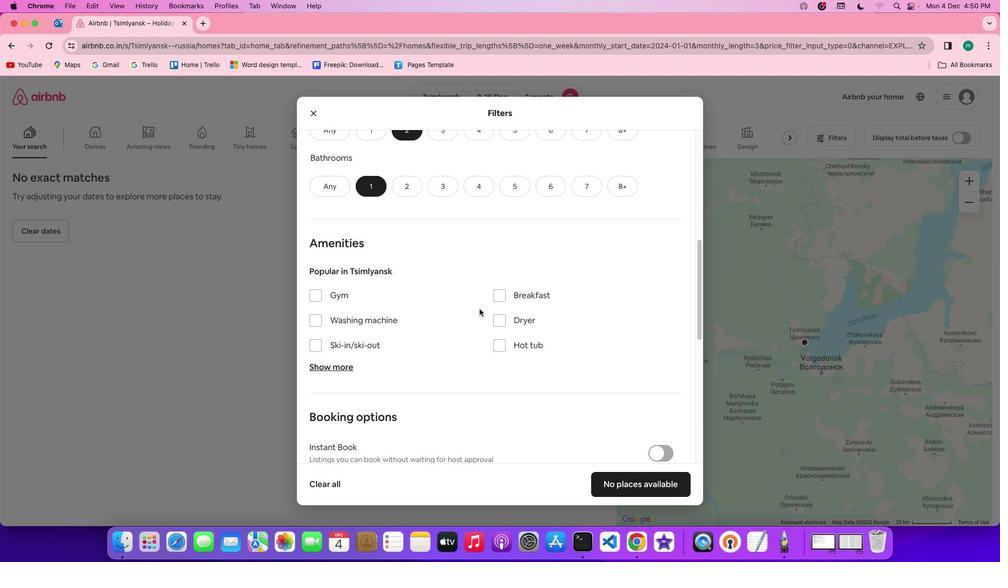 
Action: Mouse scrolled (479, 309) with delta (0, 0)
Screenshot: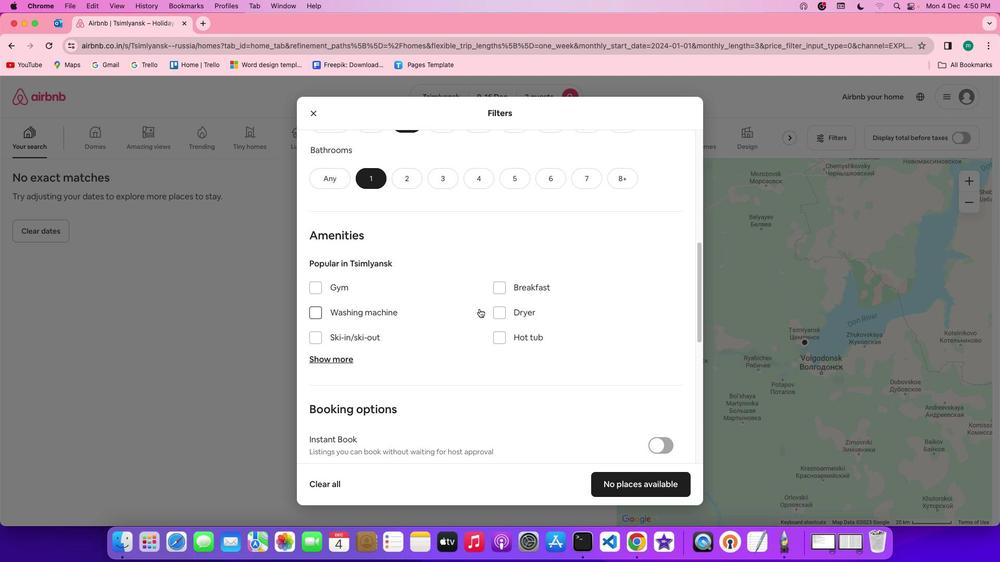 
Action: Mouse scrolled (479, 309) with delta (0, 0)
Screenshot: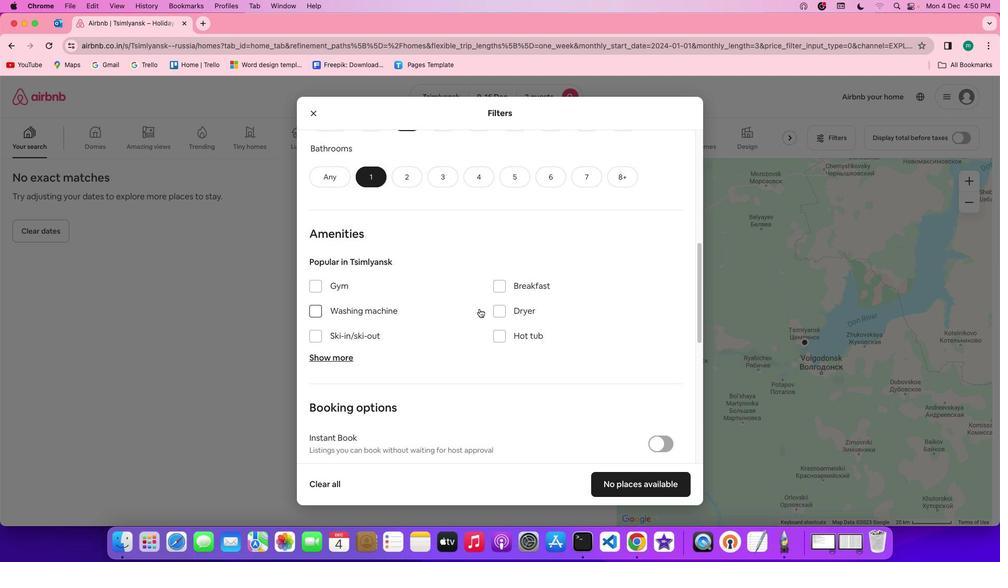 
Action: Mouse scrolled (479, 309) with delta (0, 0)
Screenshot: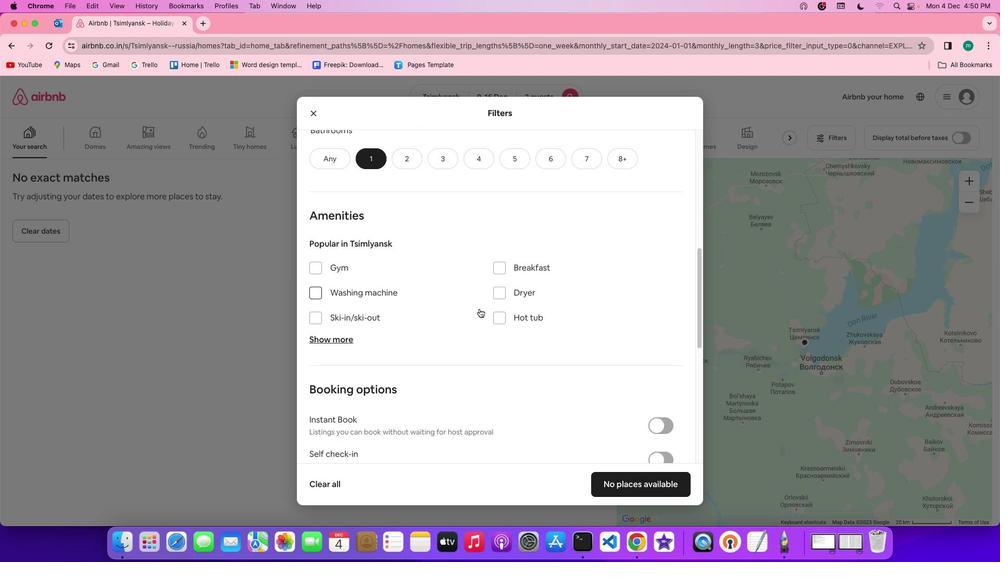 
Action: Mouse moved to (547, 345)
Screenshot: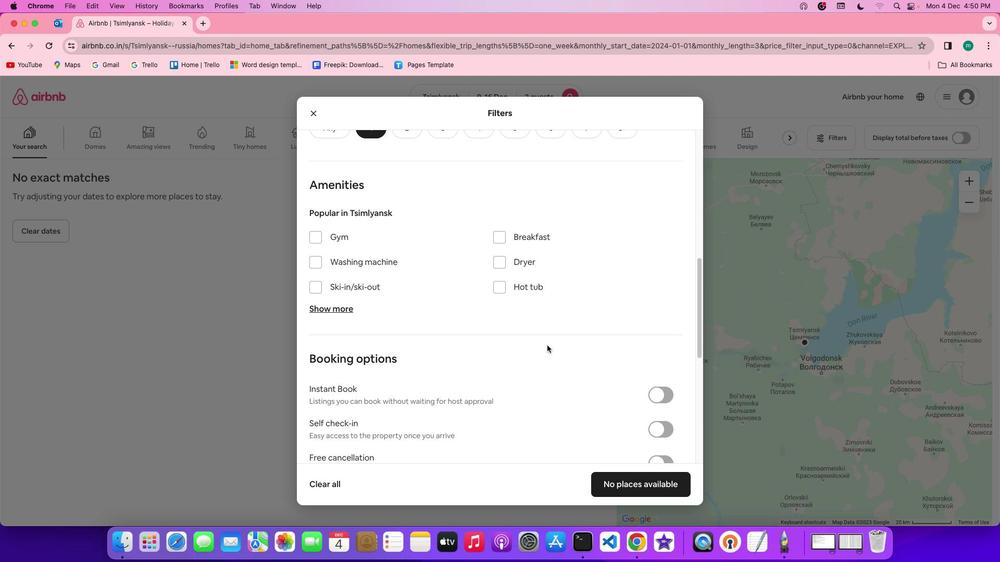 
Action: Mouse scrolled (547, 345) with delta (0, 0)
Screenshot: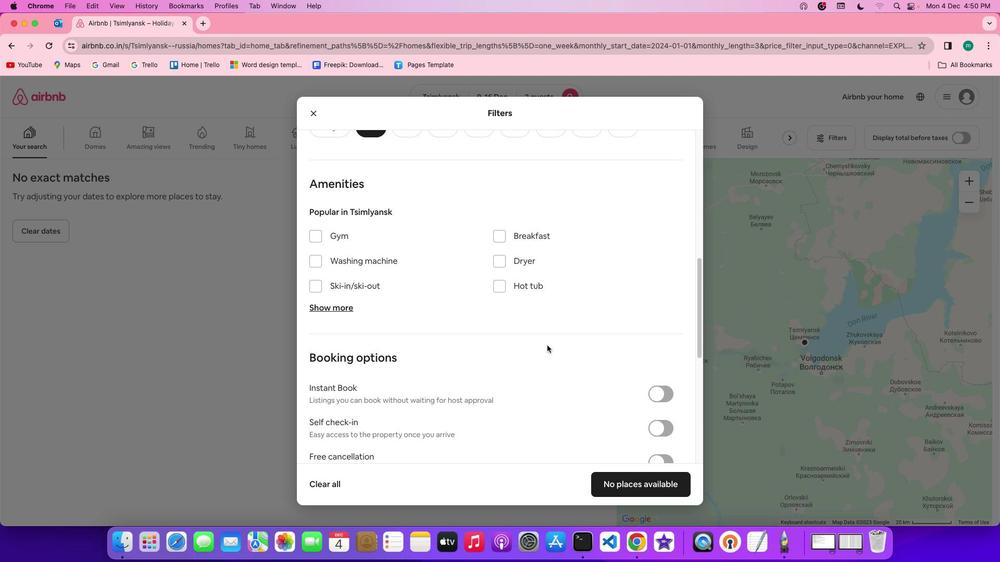 
Action: Mouse scrolled (547, 345) with delta (0, 0)
Screenshot: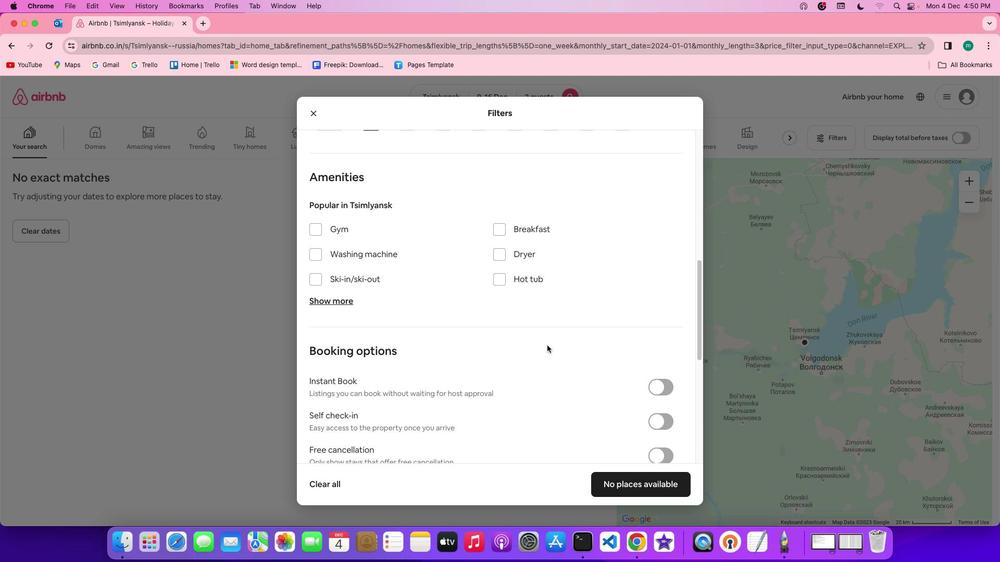 
Action: Mouse scrolled (547, 345) with delta (0, -1)
Screenshot: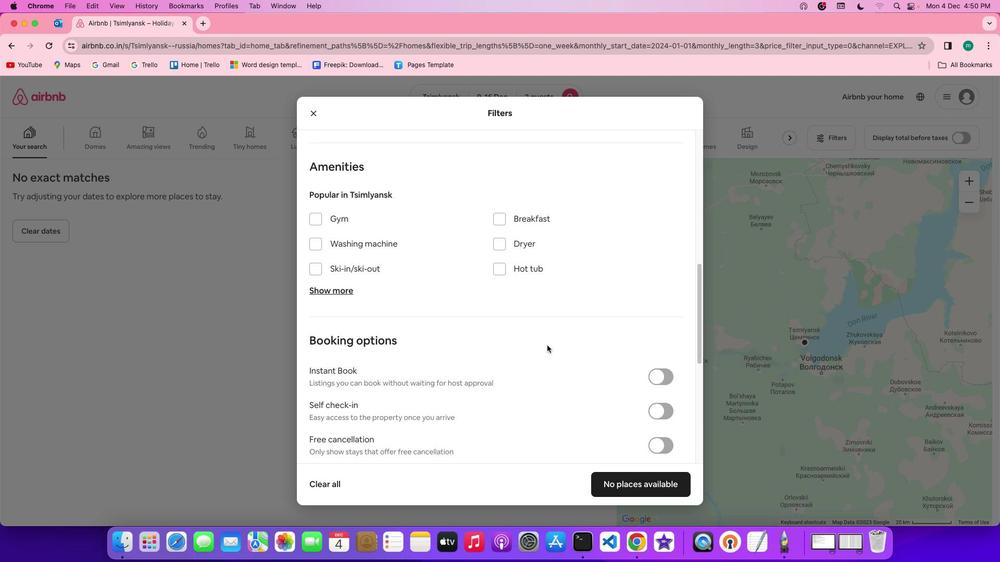 
Action: Mouse scrolled (547, 345) with delta (0, -1)
Screenshot: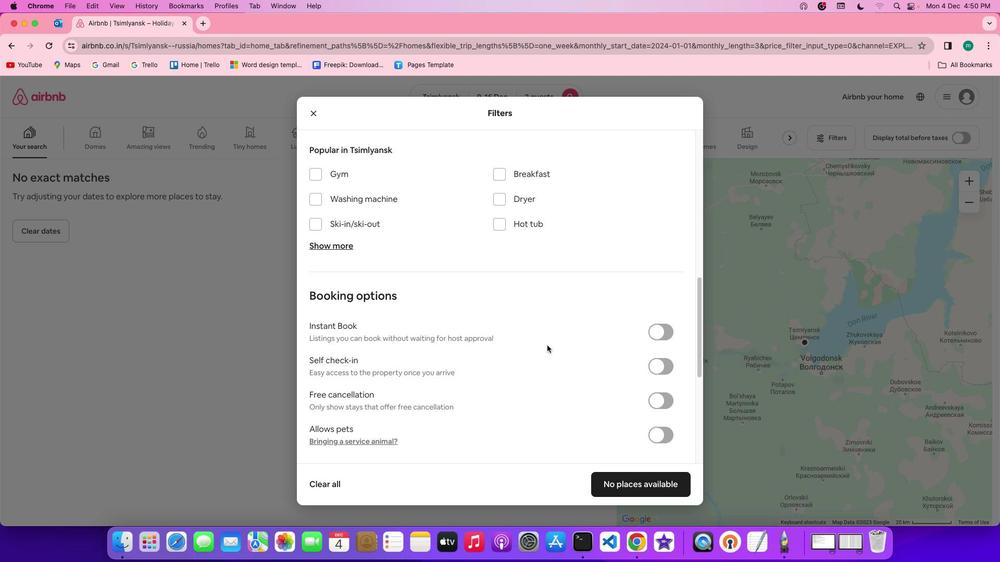 
Action: Mouse moved to (547, 346)
Screenshot: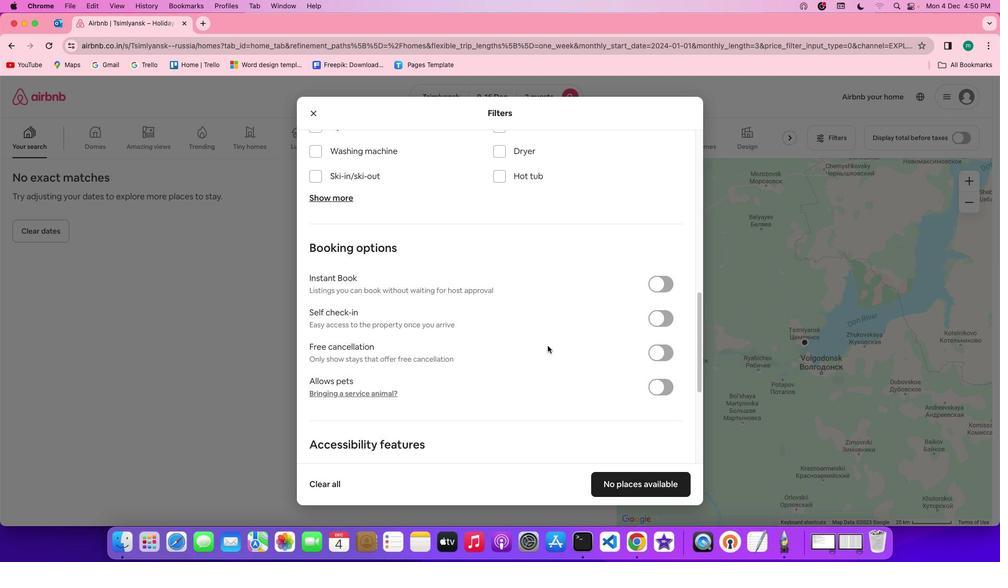
Action: Mouse scrolled (547, 346) with delta (0, 0)
Screenshot: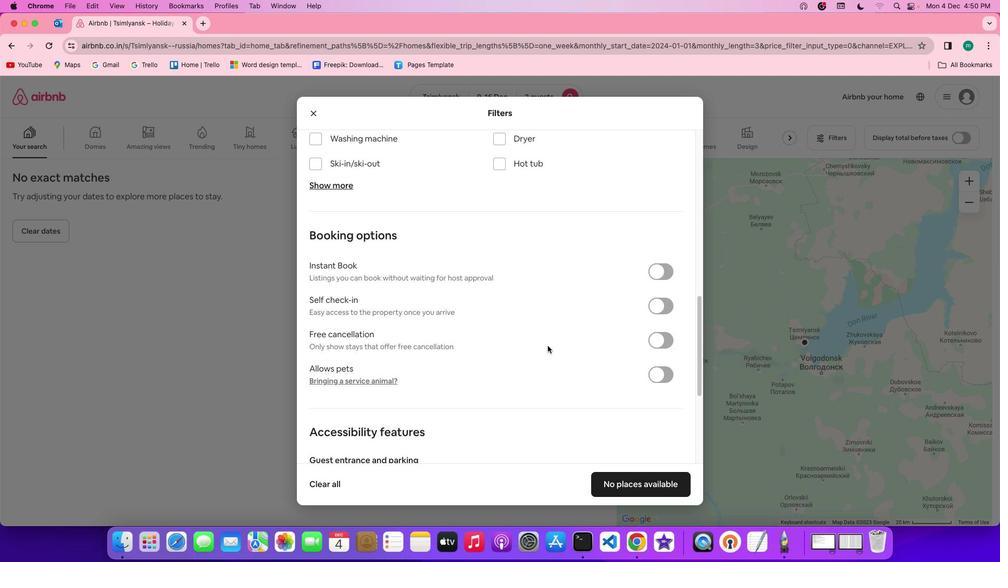 
Action: Mouse scrolled (547, 346) with delta (0, 0)
Screenshot: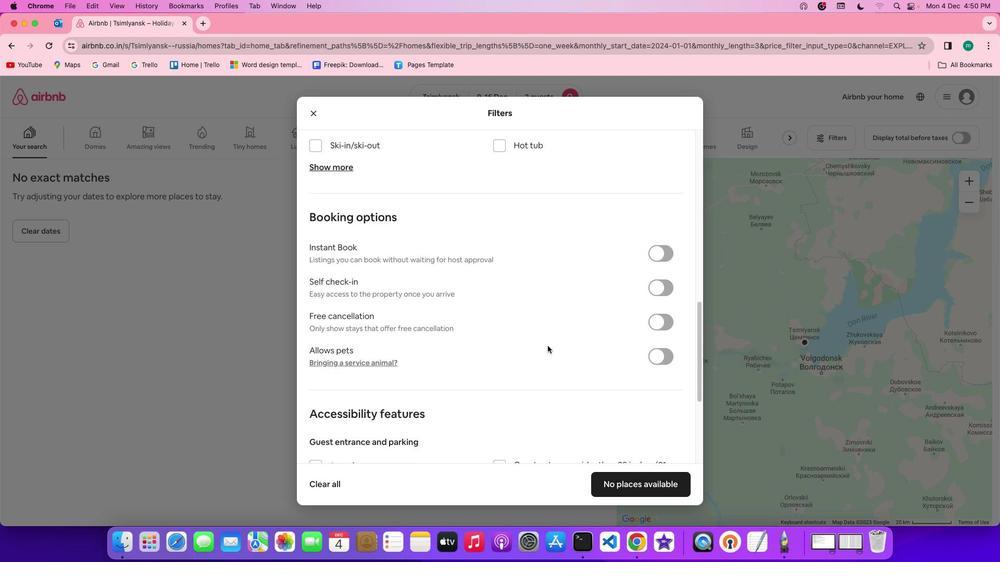 
Action: Mouse scrolled (547, 346) with delta (0, -1)
Screenshot: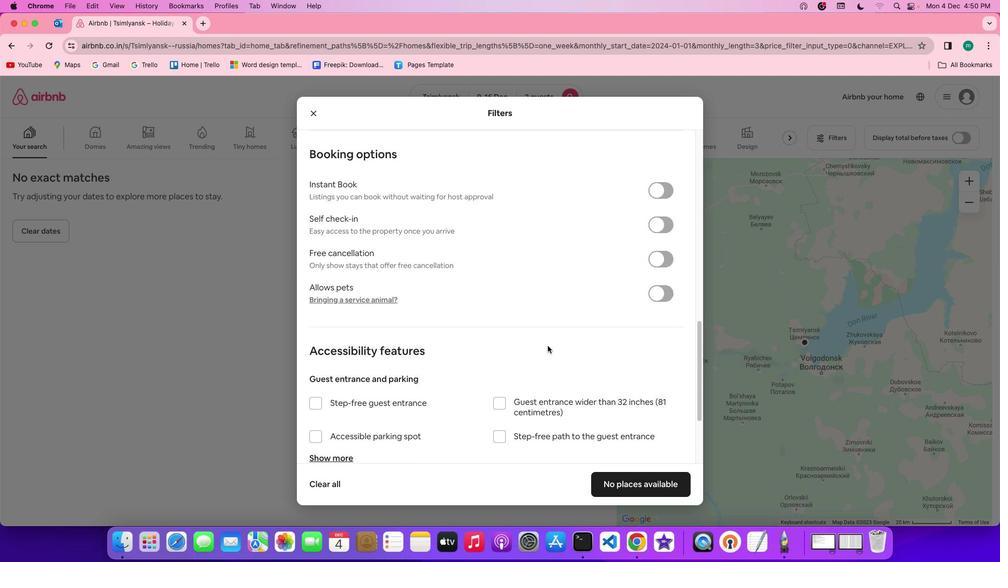 
Action: Mouse scrolled (547, 346) with delta (0, -2)
Screenshot: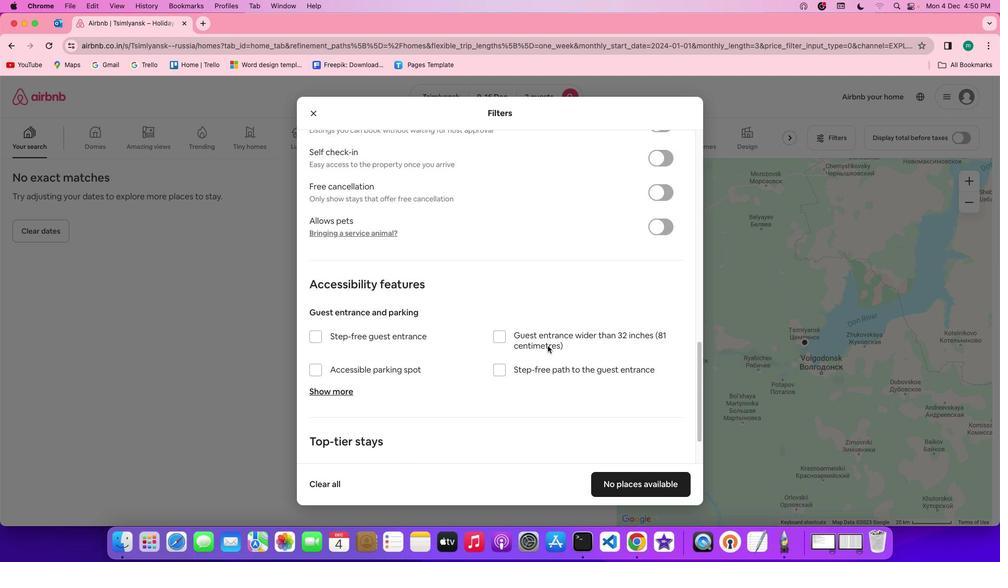 
Action: Mouse scrolled (547, 346) with delta (0, 0)
Screenshot: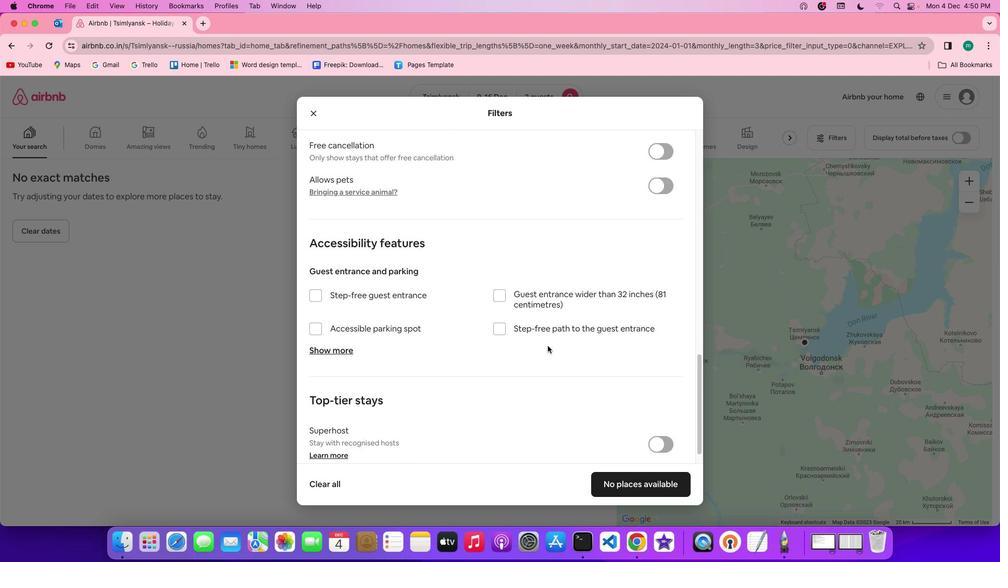 
Action: Mouse scrolled (547, 346) with delta (0, 0)
Screenshot: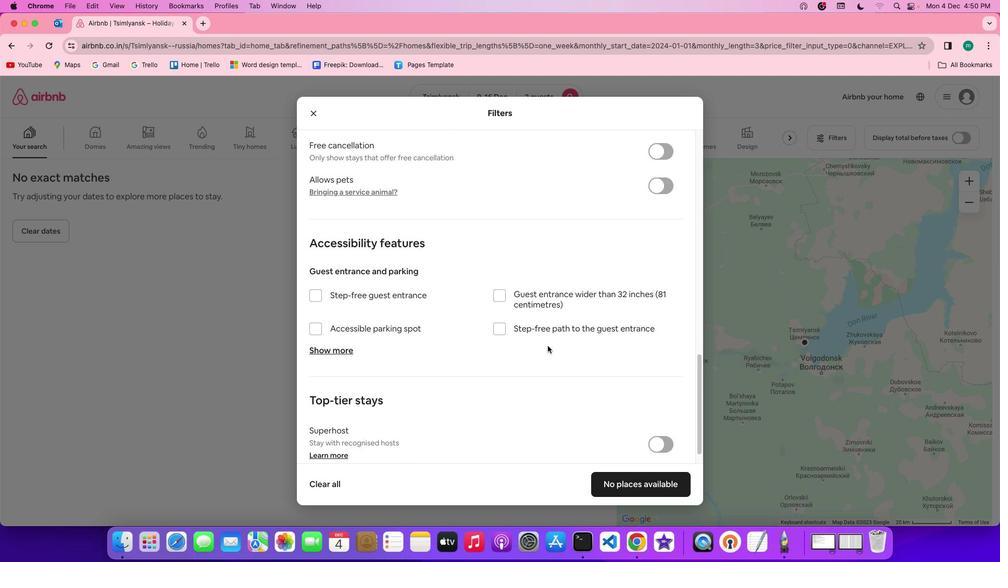 
Action: Mouse scrolled (547, 346) with delta (0, -1)
Screenshot: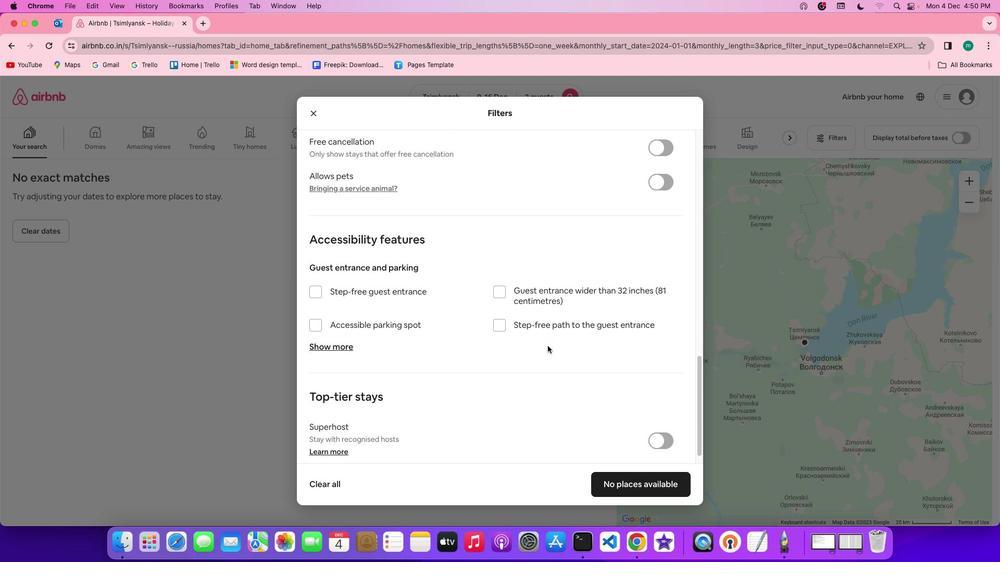 
Action: Mouse scrolled (547, 346) with delta (0, -2)
Screenshot: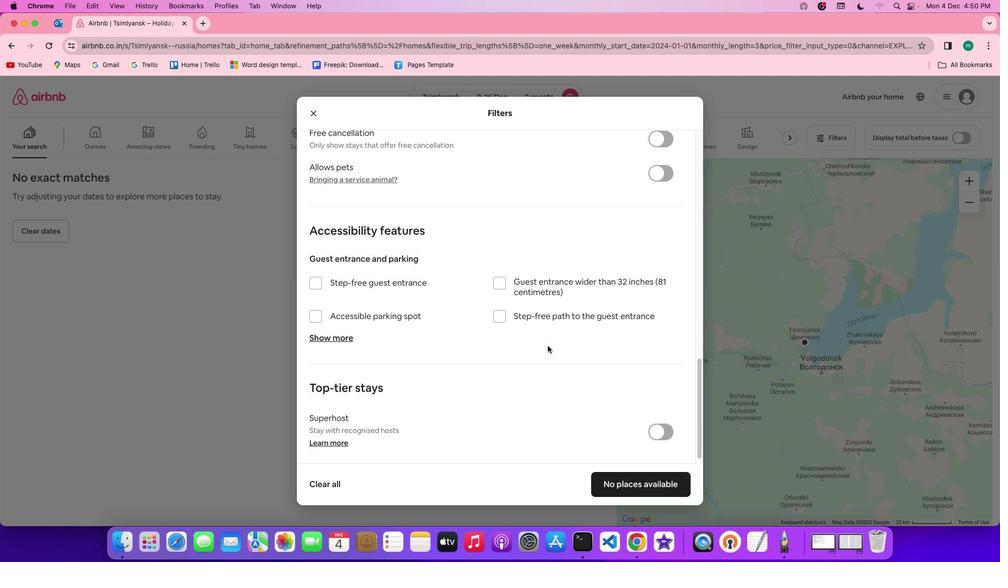 
Action: Mouse scrolled (547, 346) with delta (0, -3)
Screenshot: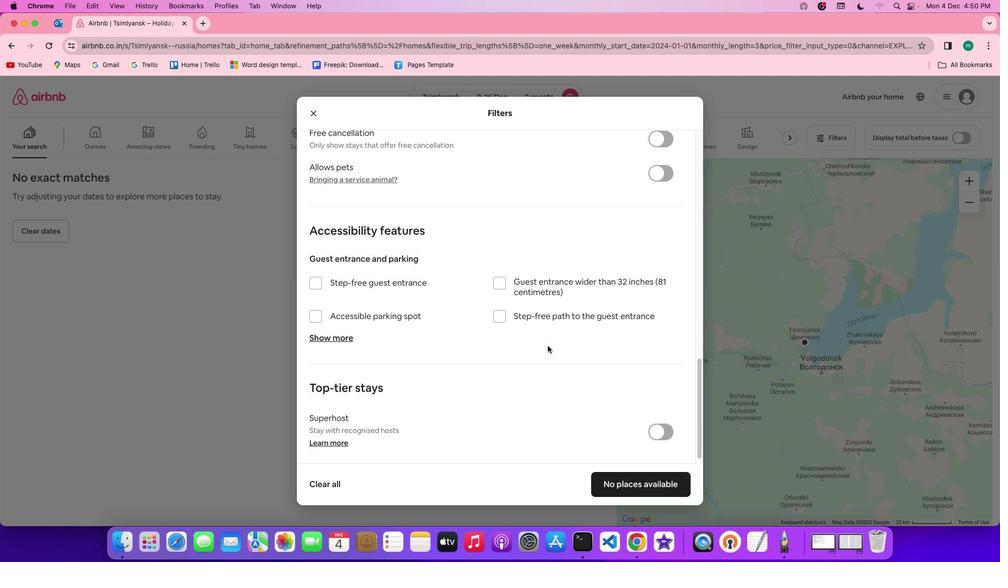 
Action: Mouse scrolled (547, 346) with delta (0, -3)
Screenshot: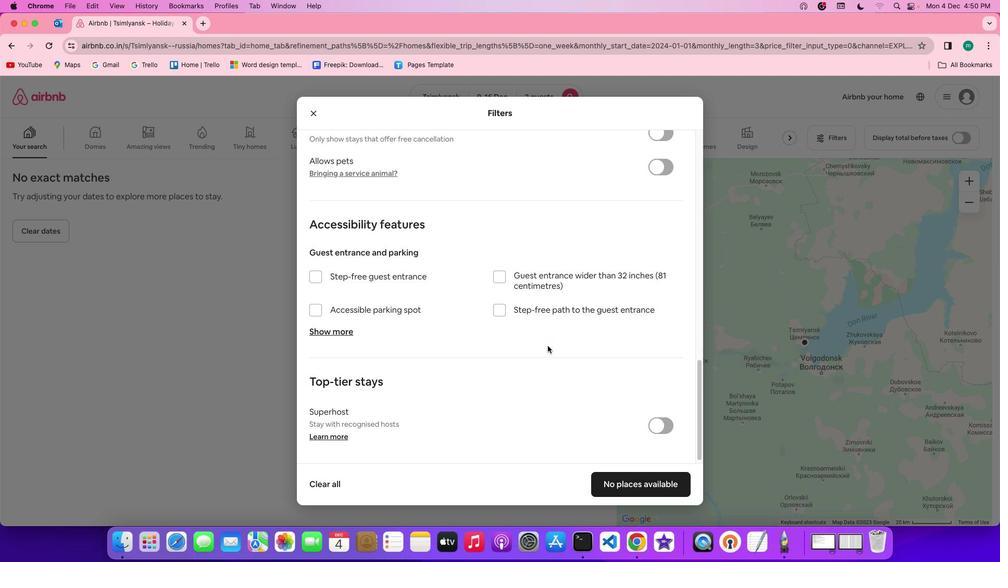 
Action: Mouse moved to (610, 486)
Screenshot: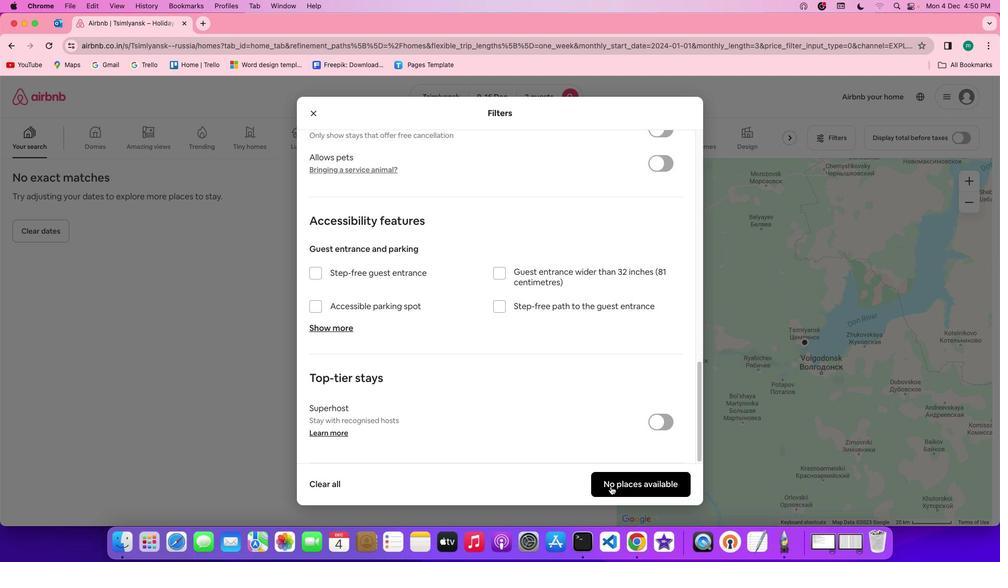 
Action: Mouse pressed left at (610, 486)
Screenshot: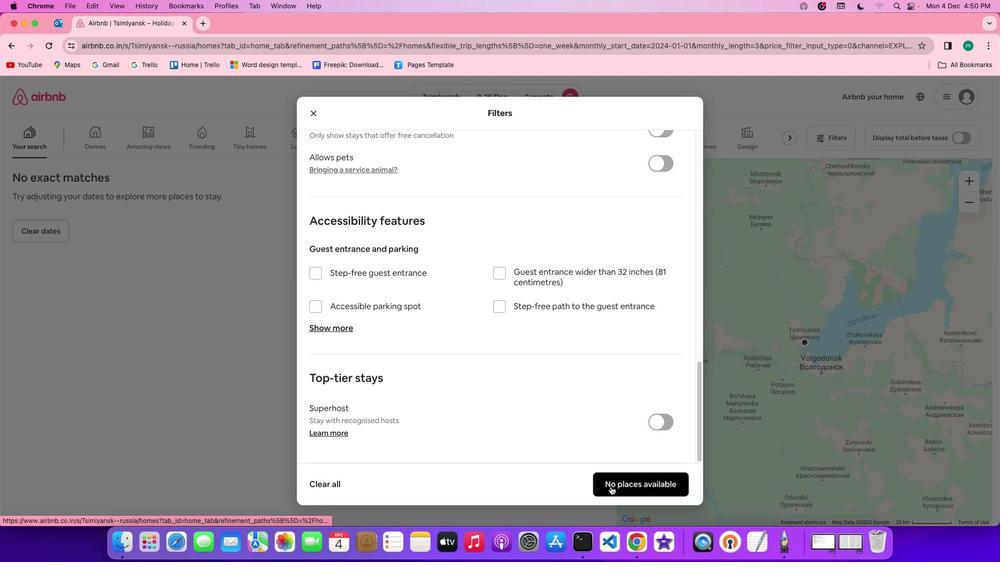 
Action: Mouse moved to (340, 280)
Screenshot: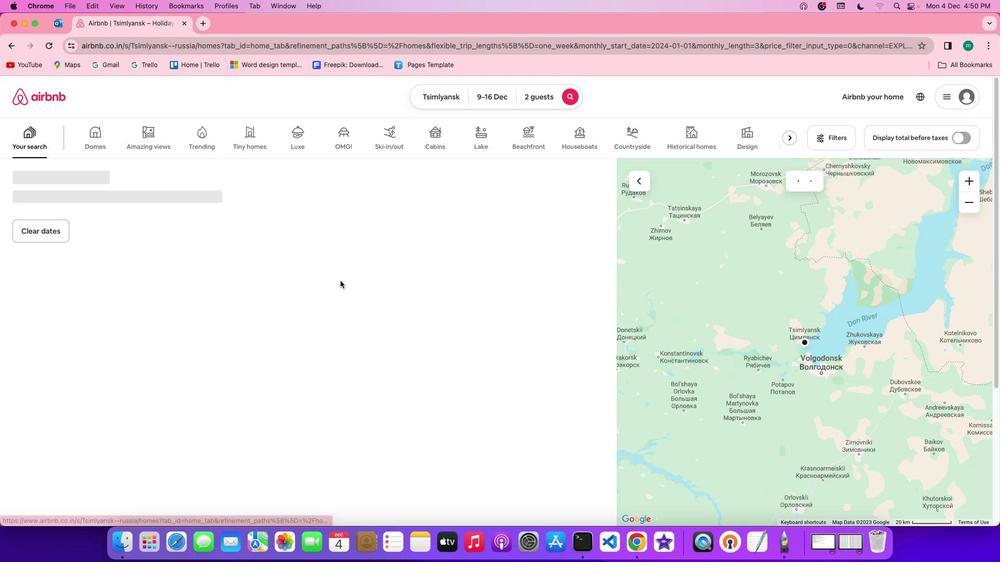 
